 Task: Open Card Design Critique Meeting in Board Email Marketing A/B Testing and Optimization to Workspace Finance and Accounting and add a team member Softage.3@softage.net, a label Red, a checklist Sales Call, an attachment from your onedrive, a color Red and finally, add a card description 'Organize team-building event for next month' and a comment 'This task requires us to be proactive in identifying potential roadblocks and taking steps to overcome them.'. Add a start date 'Jan 03, 1900' with a due date 'Jan 10, 1900'
Action: Mouse moved to (83, 262)
Screenshot: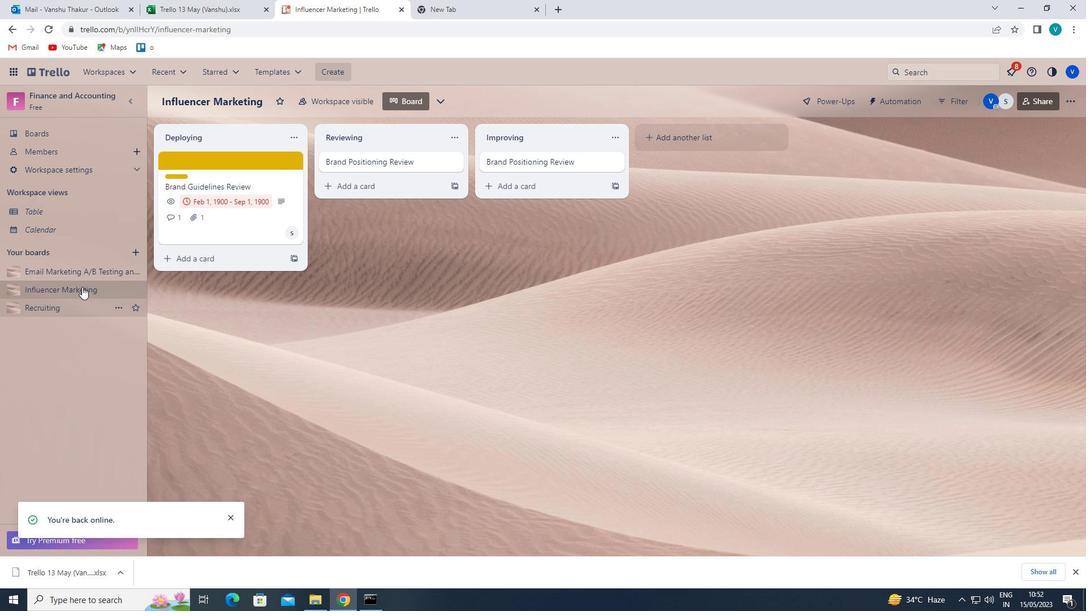 
Action: Mouse pressed left at (83, 262)
Screenshot: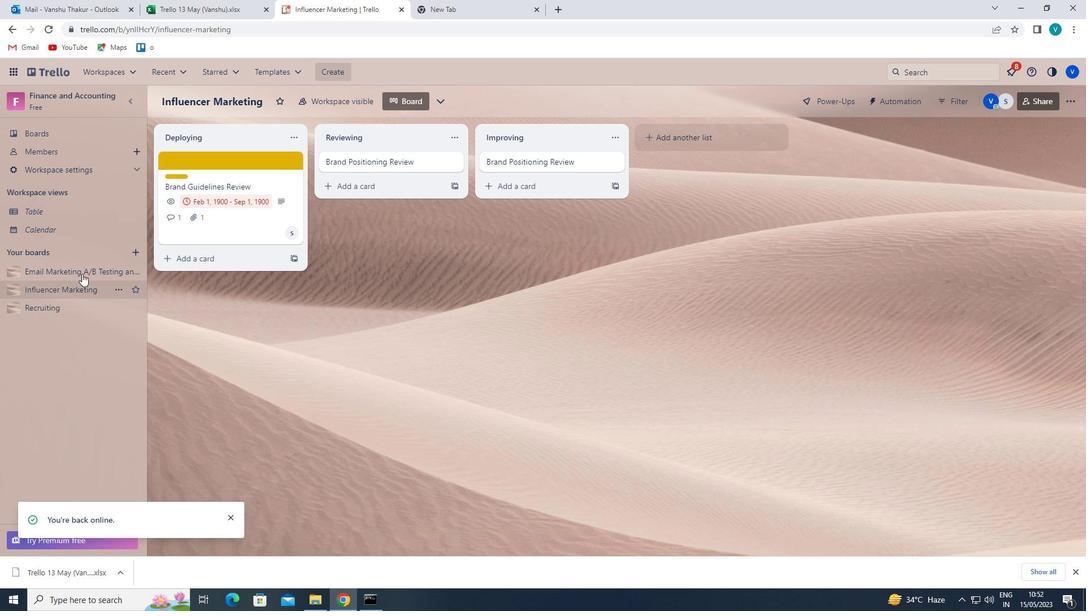 
Action: Mouse moved to (249, 165)
Screenshot: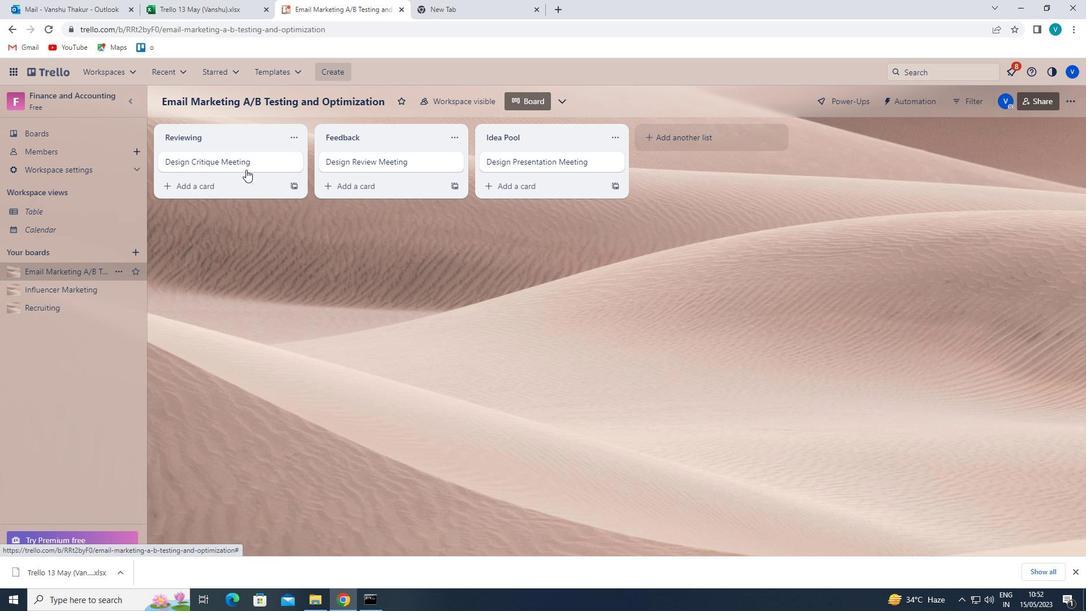 
Action: Mouse pressed left at (249, 165)
Screenshot: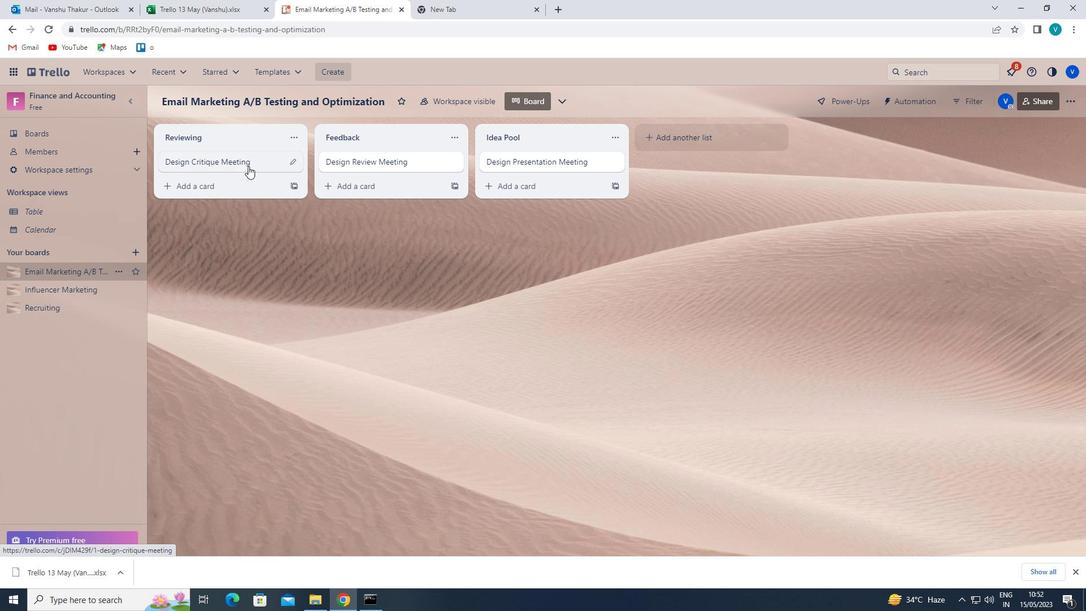 
Action: Mouse moved to (688, 152)
Screenshot: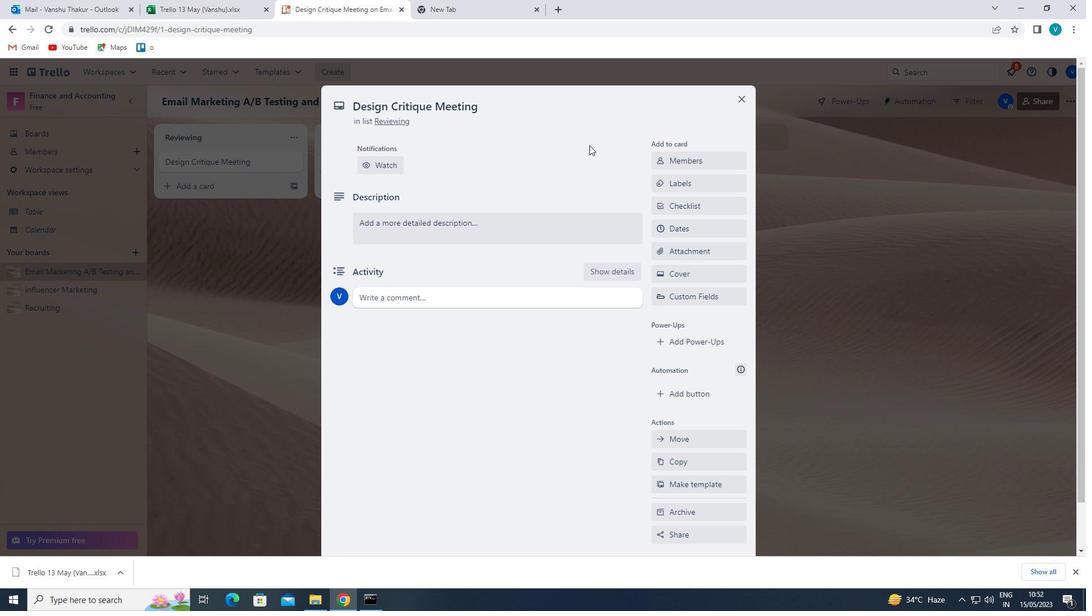 
Action: Mouse pressed left at (688, 152)
Screenshot: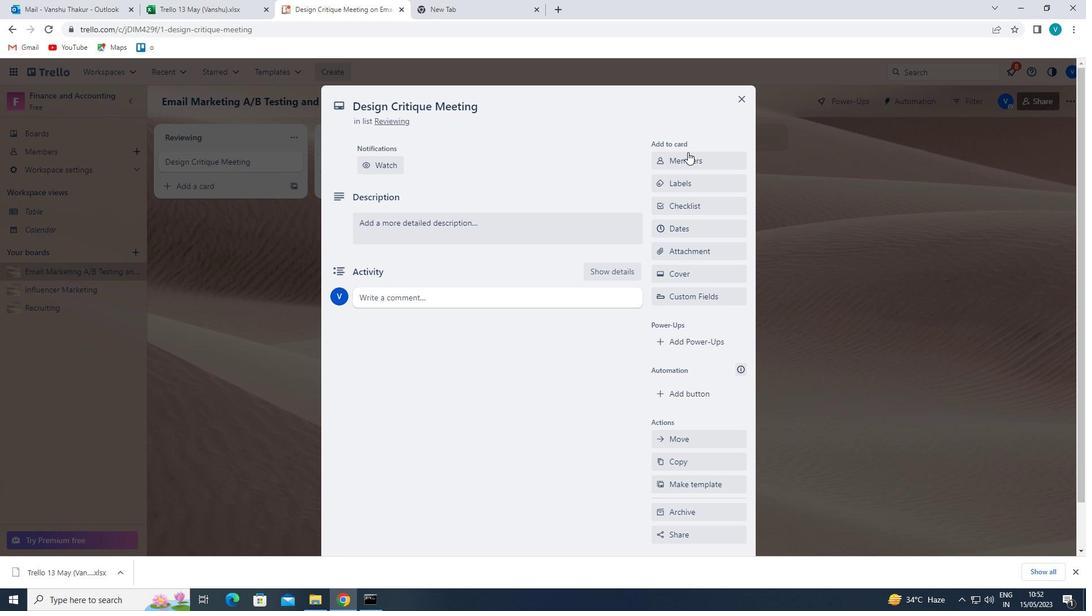 
Action: Mouse moved to (689, 214)
Screenshot: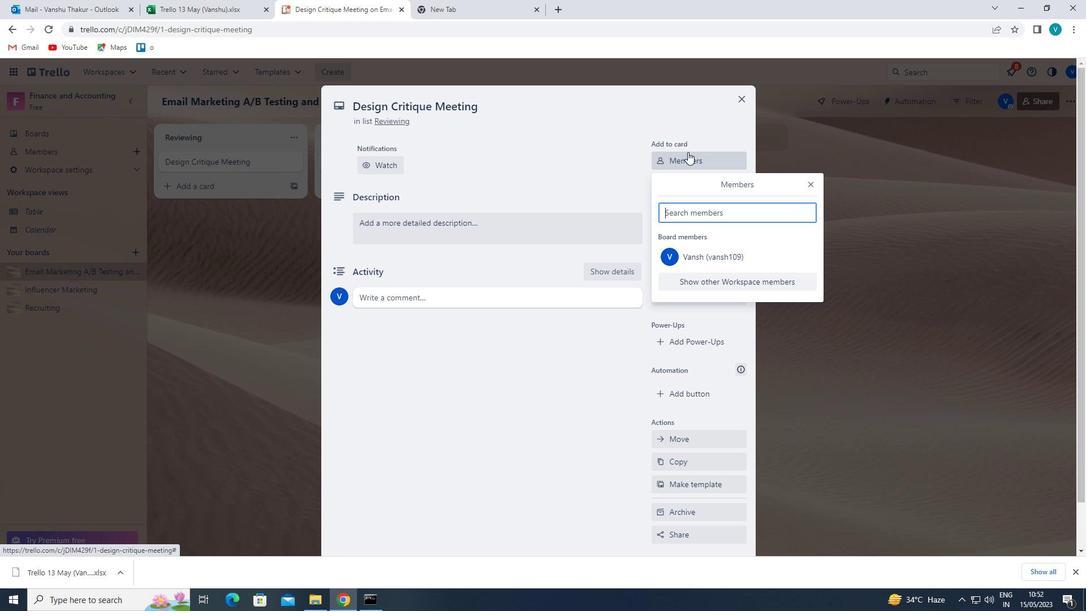 
Action: Mouse pressed left at (689, 214)
Screenshot: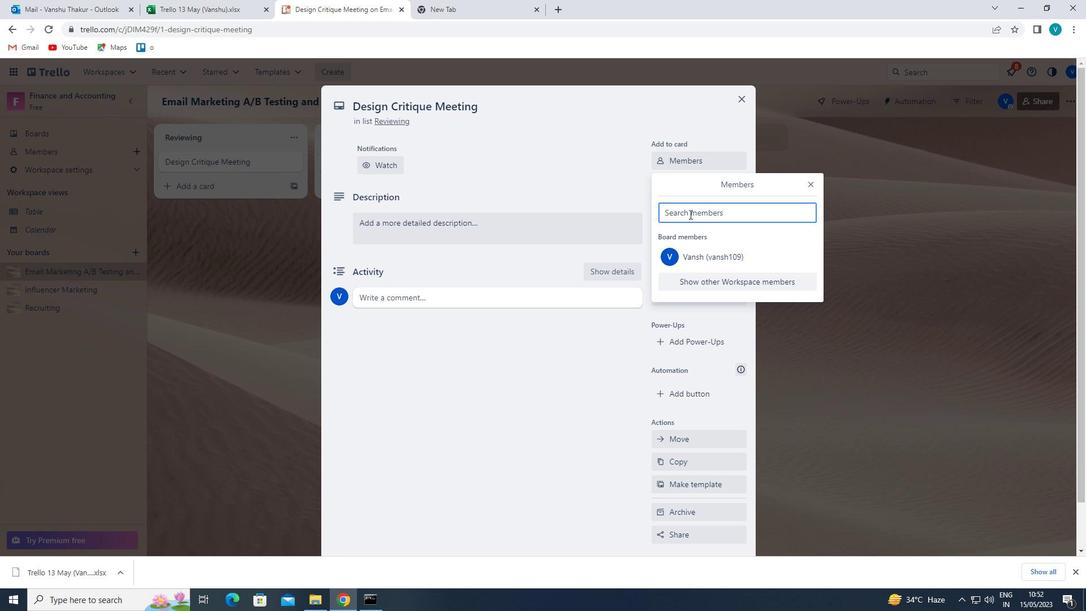 
Action: Key pressed <Key.shift>SOFT
Screenshot: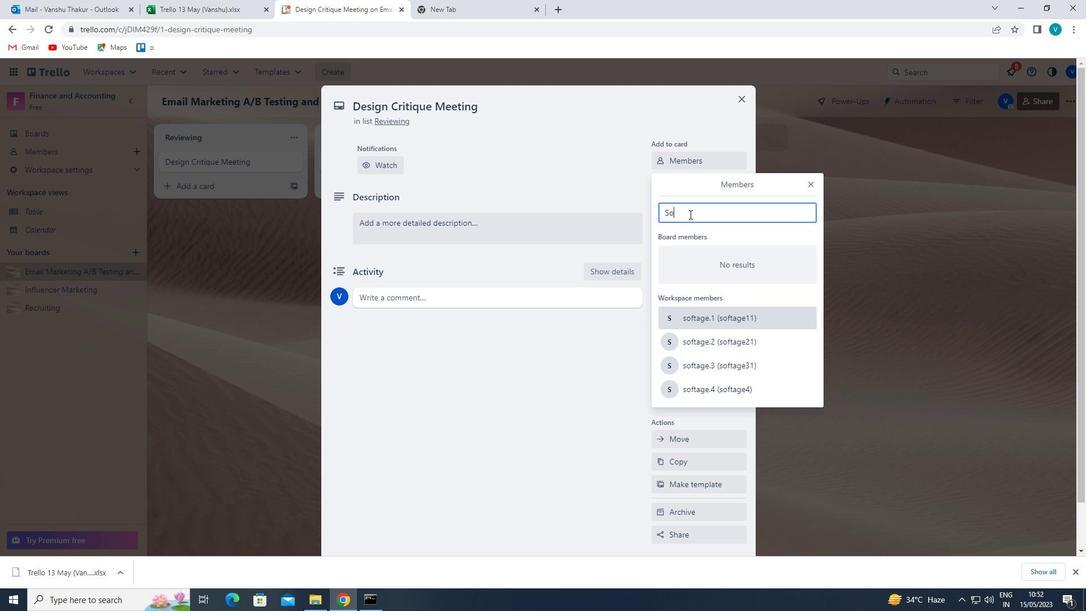 
Action: Mouse moved to (756, 366)
Screenshot: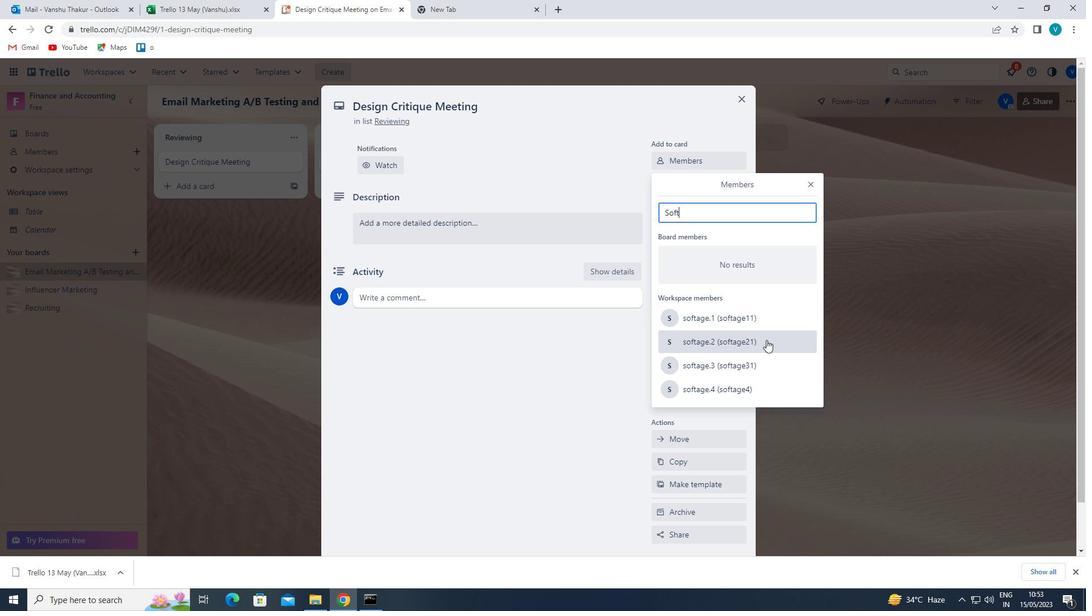 
Action: Mouse pressed left at (756, 366)
Screenshot: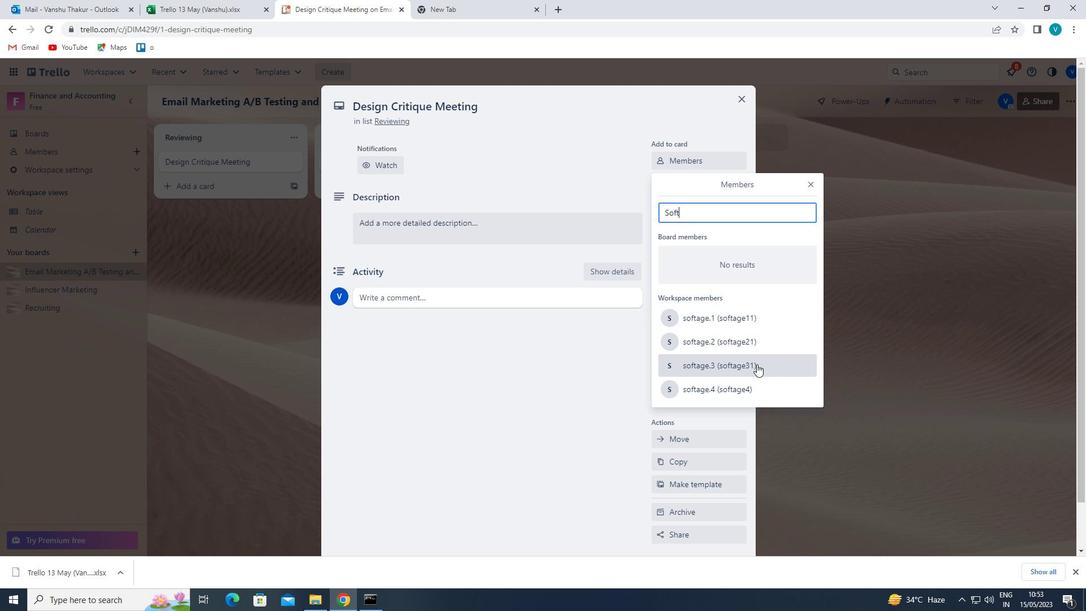 
Action: Mouse moved to (812, 184)
Screenshot: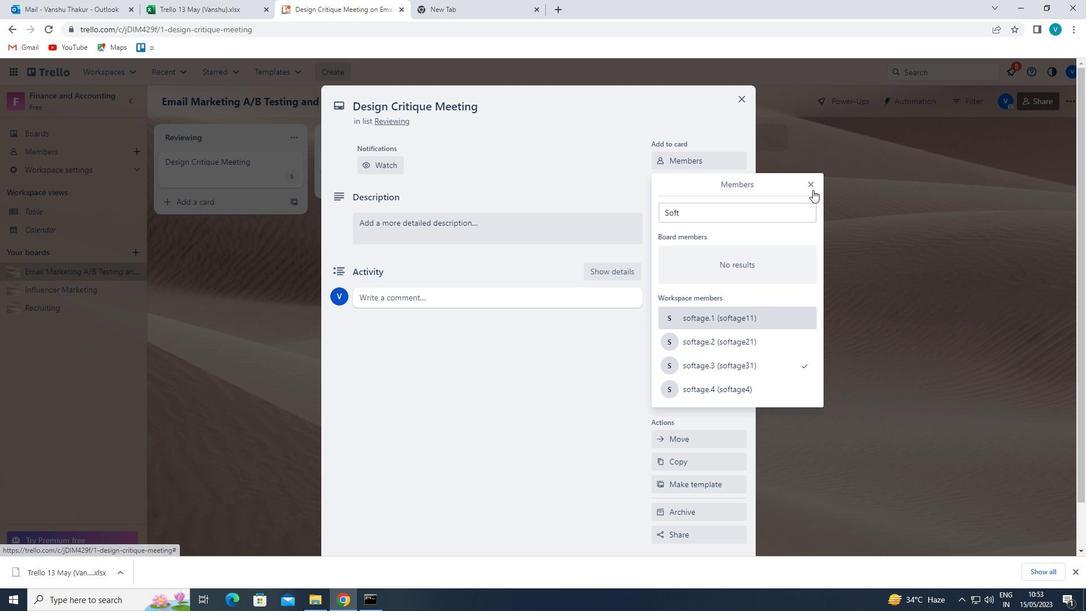 
Action: Mouse pressed left at (812, 184)
Screenshot: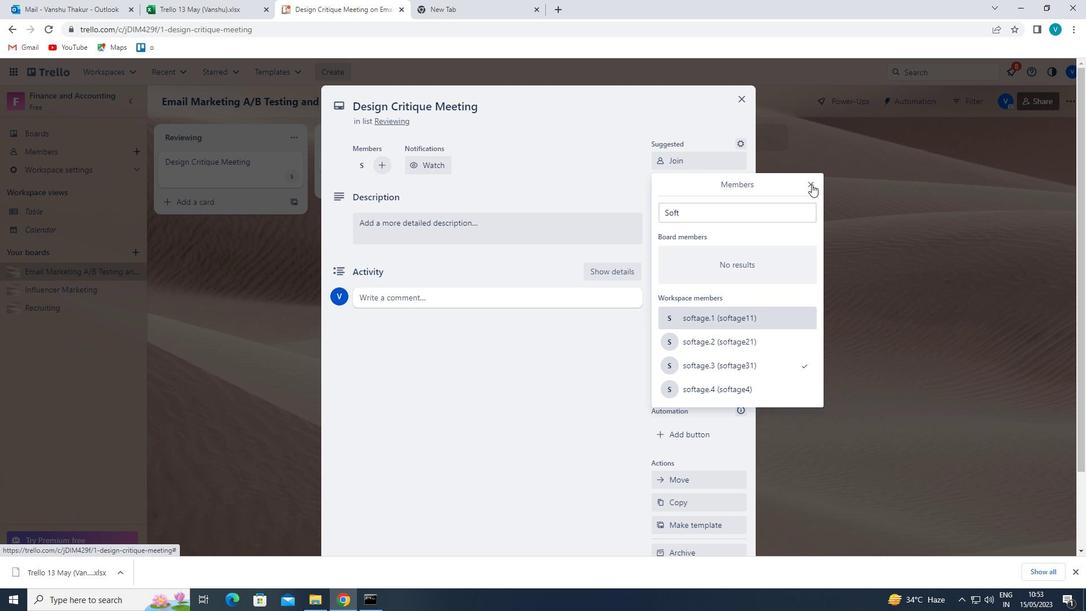 
Action: Mouse moved to (697, 226)
Screenshot: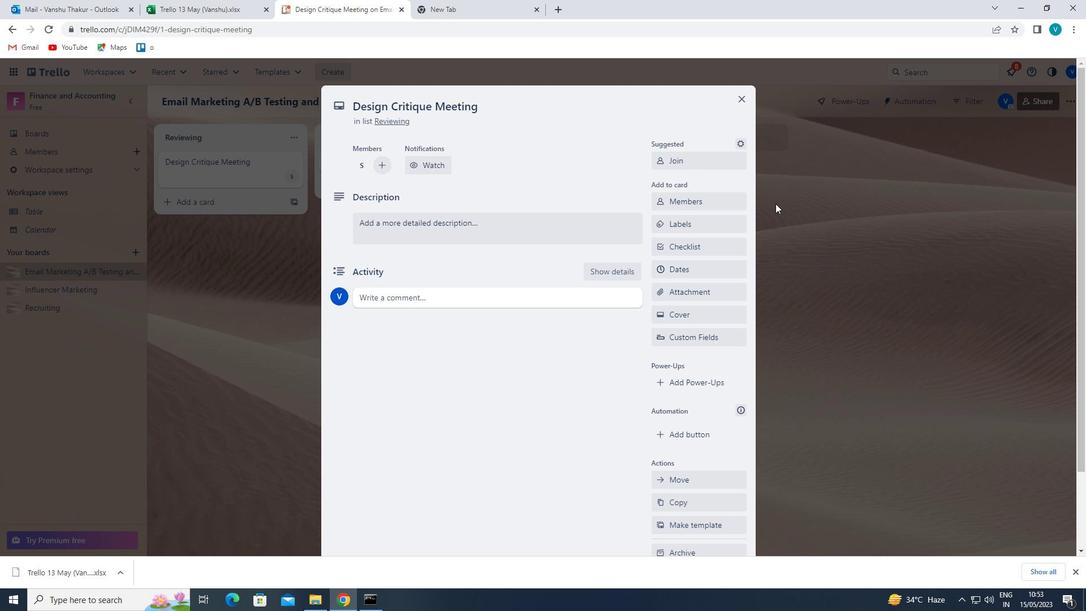 
Action: Mouse pressed left at (697, 226)
Screenshot: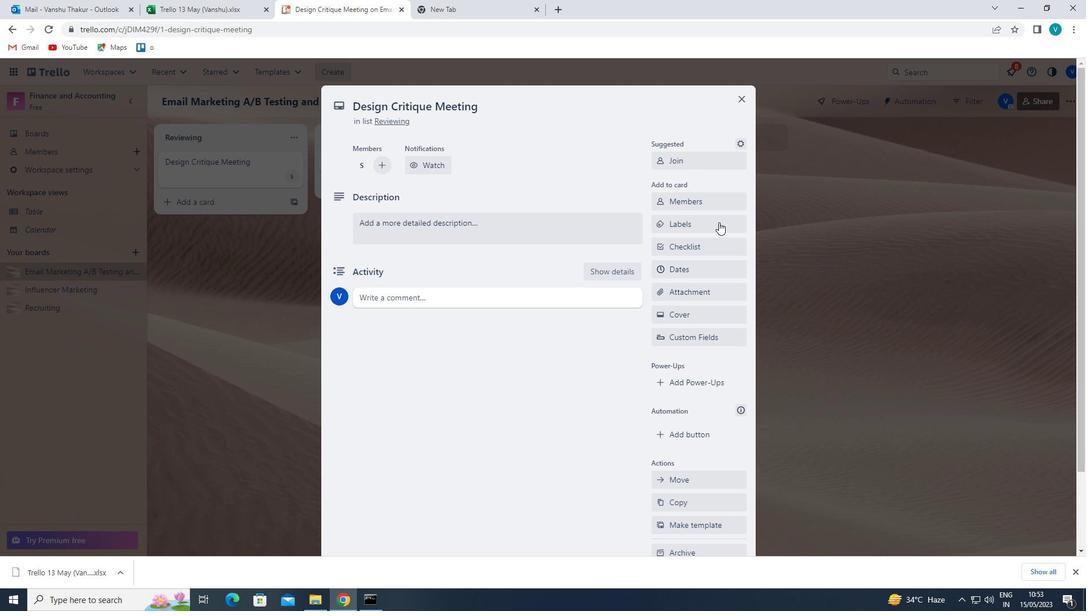 
Action: Mouse moved to (702, 370)
Screenshot: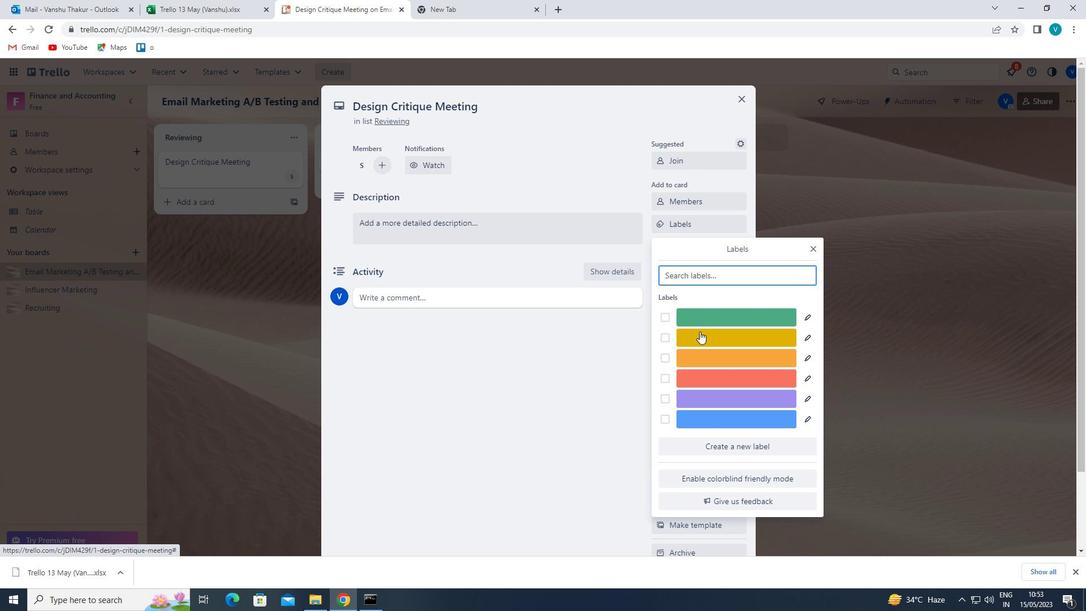 
Action: Mouse pressed left at (702, 370)
Screenshot: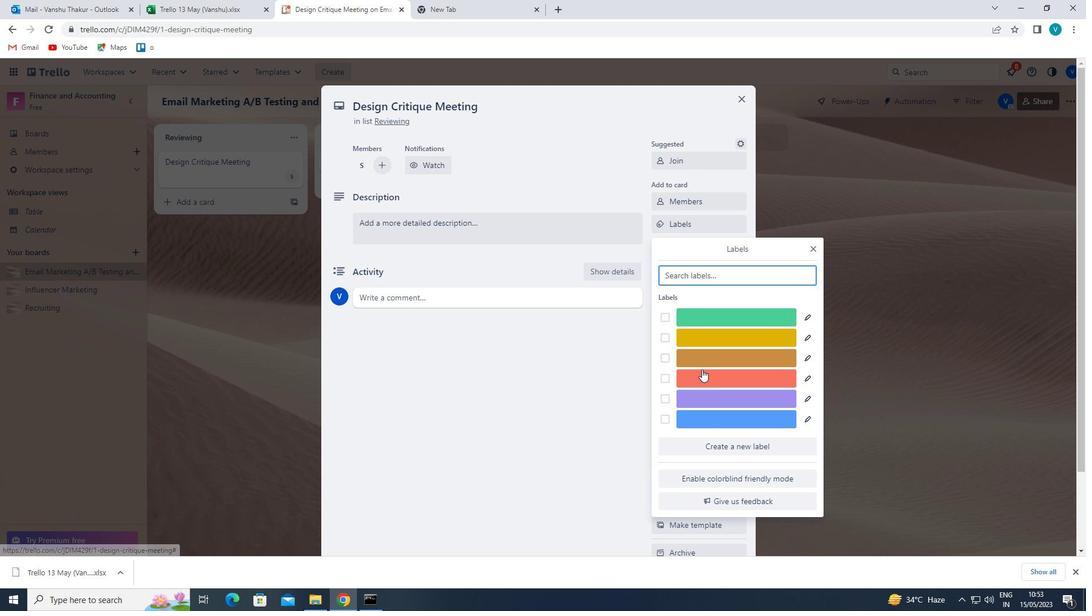 
Action: Mouse moved to (814, 249)
Screenshot: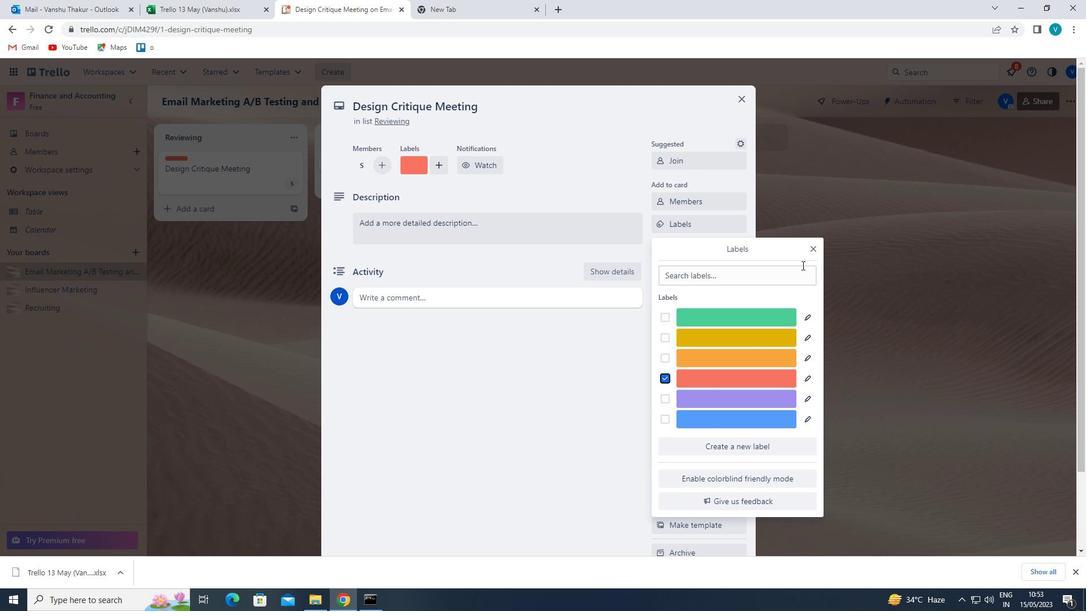 
Action: Mouse pressed left at (814, 249)
Screenshot: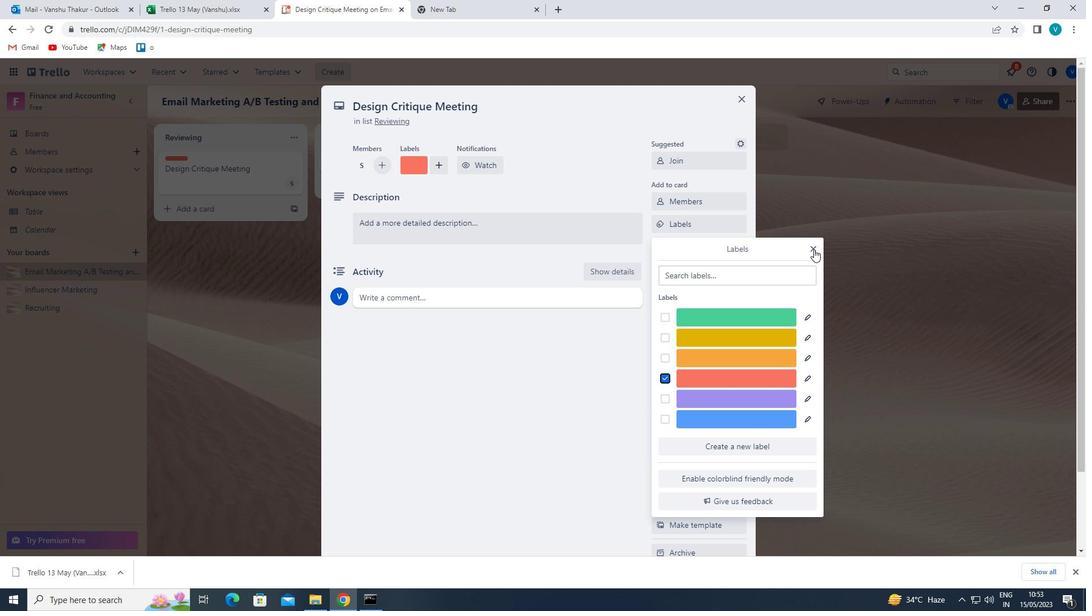 
Action: Mouse moved to (700, 254)
Screenshot: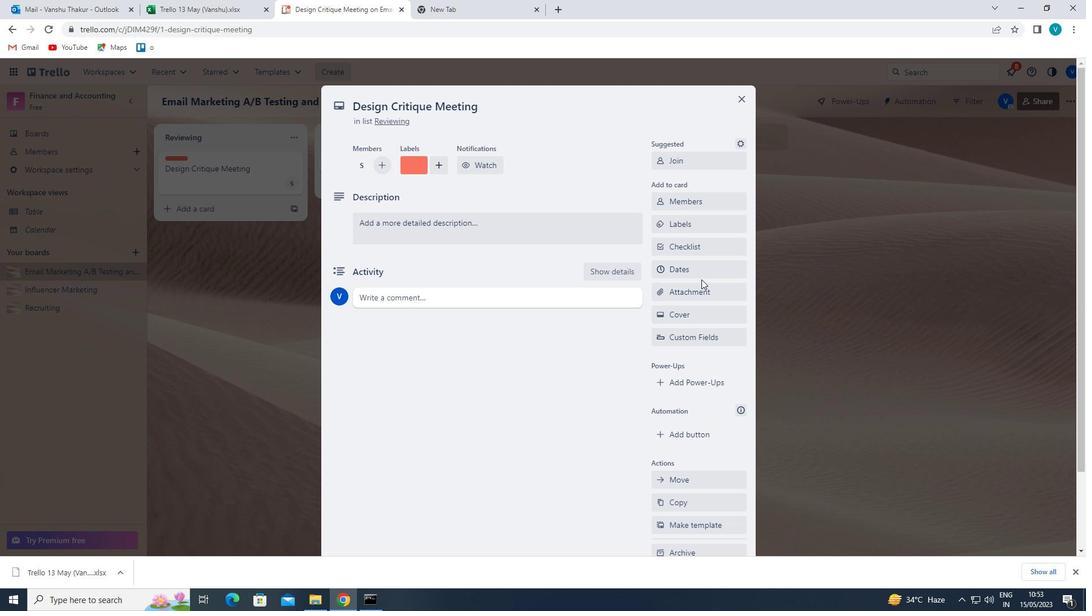 
Action: Mouse pressed left at (700, 254)
Screenshot: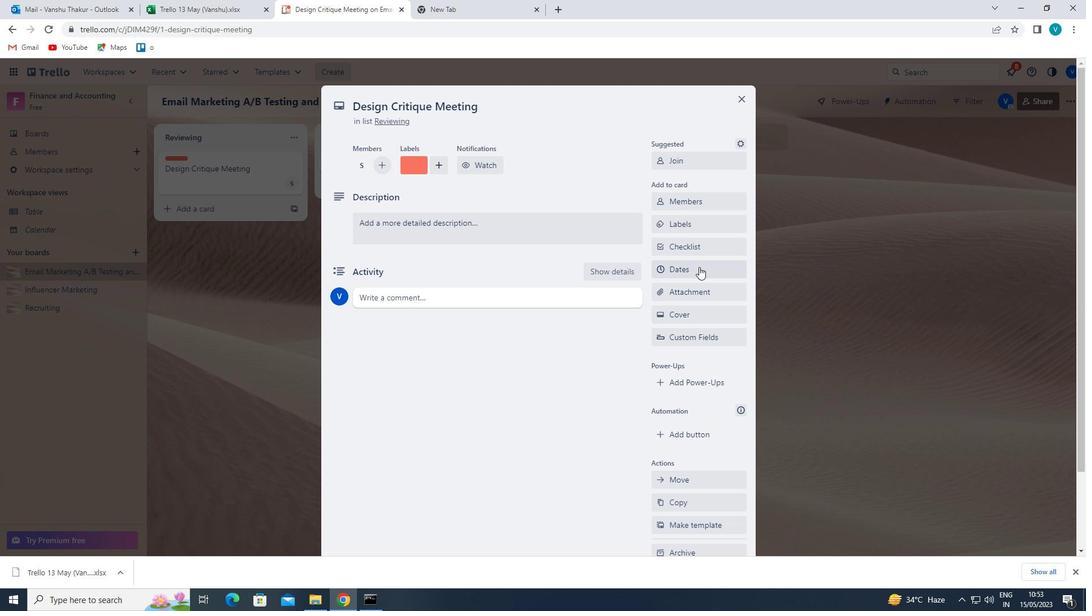 
Action: Key pressed <Key.shift>SALES<Key.space><Key.shift>CALL
Screenshot: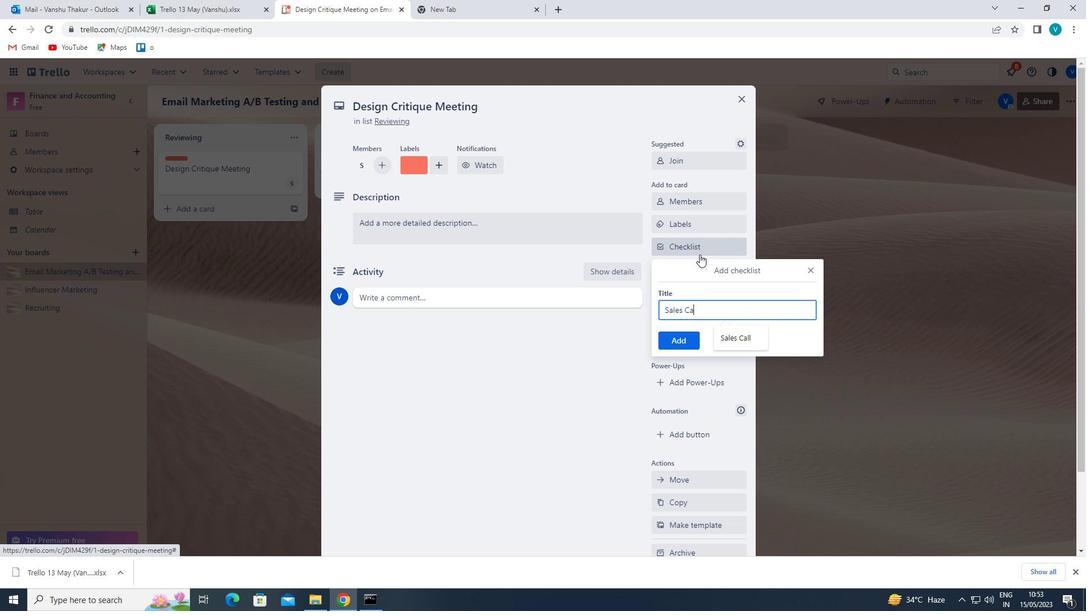 
Action: Mouse moved to (669, 343)
Screenshot: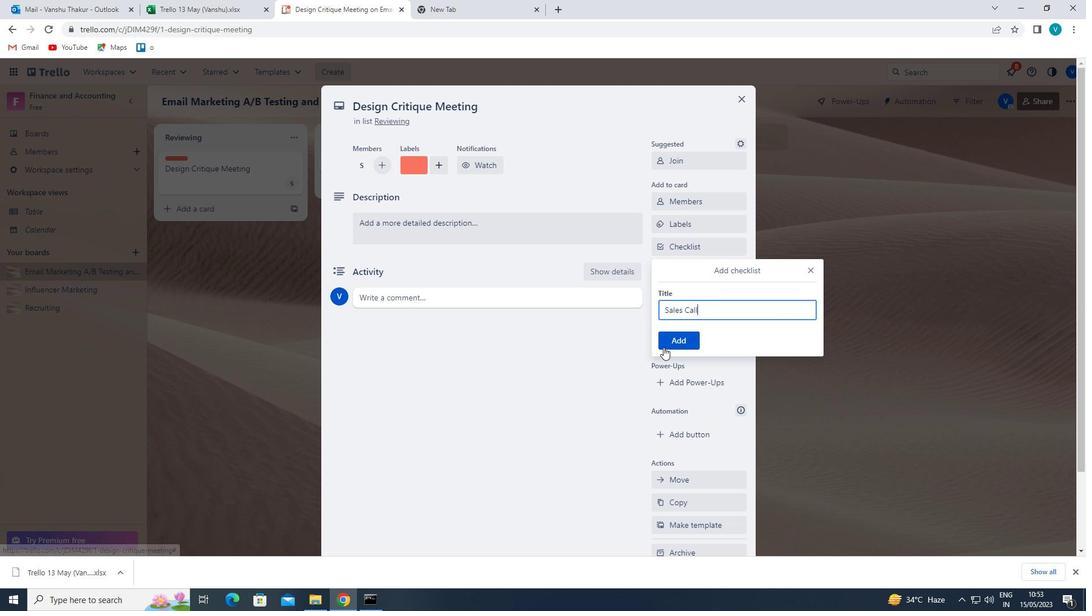 
Action: Mouse pressed left at (669, 343)
Screenshot: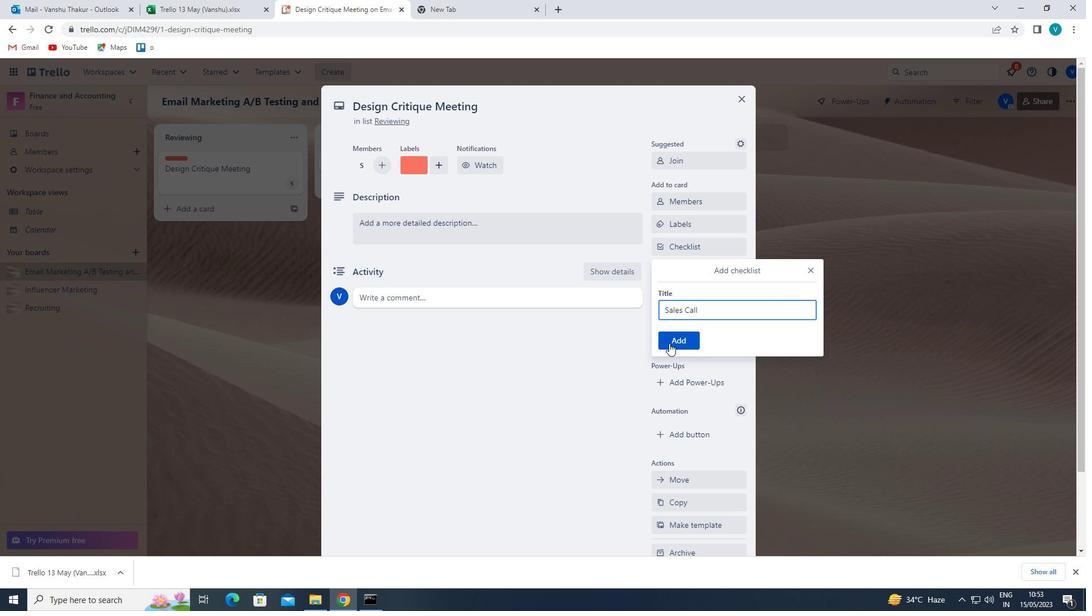 
Action: Mouse moved to (692, 289)
Screenshot: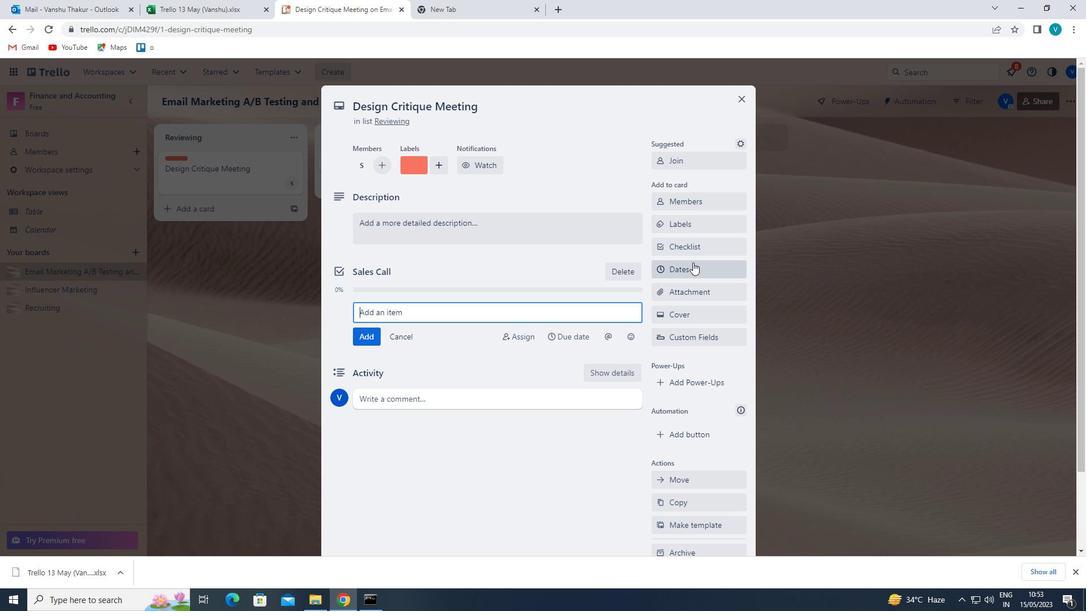
Action: Mouse pressed left at (692, 289)
Screenshot: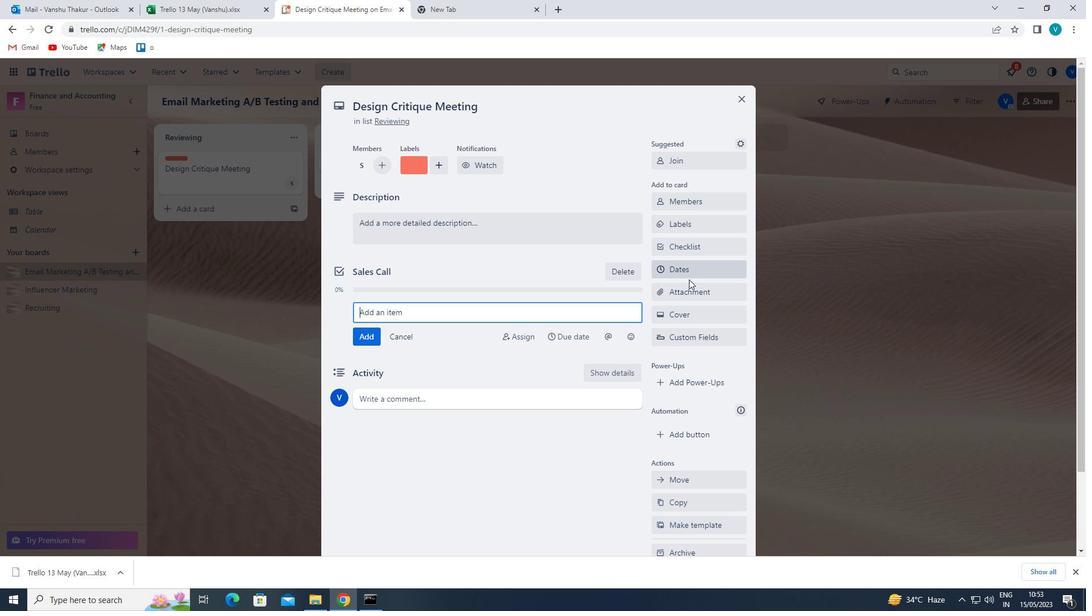 
Action: Mouse moved to (687, 433)
Screenshot: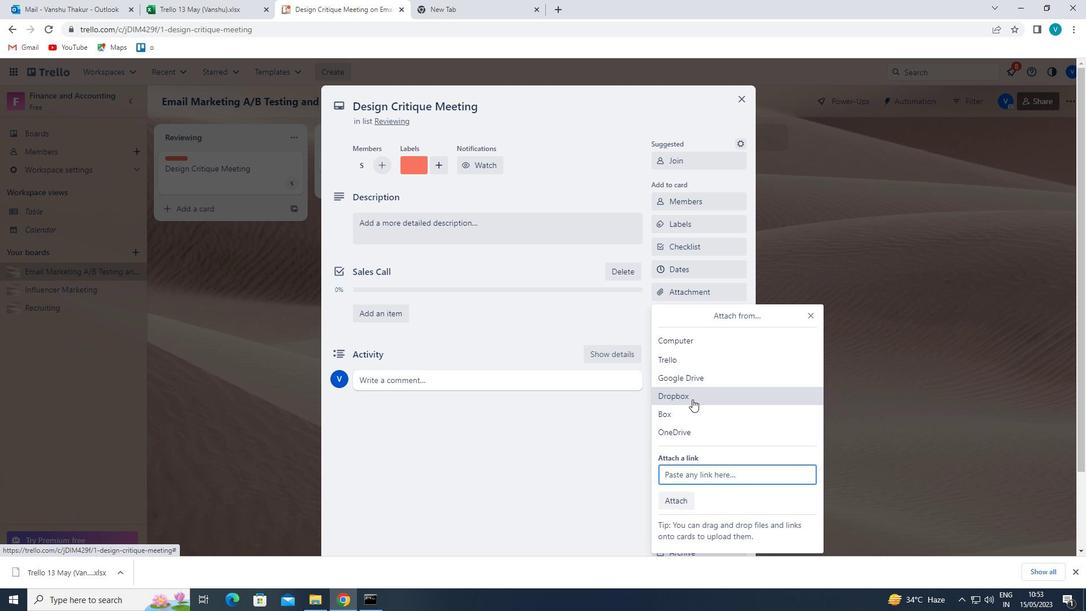 
Action: Mouse pressed left at (687, 433)
Screenshot: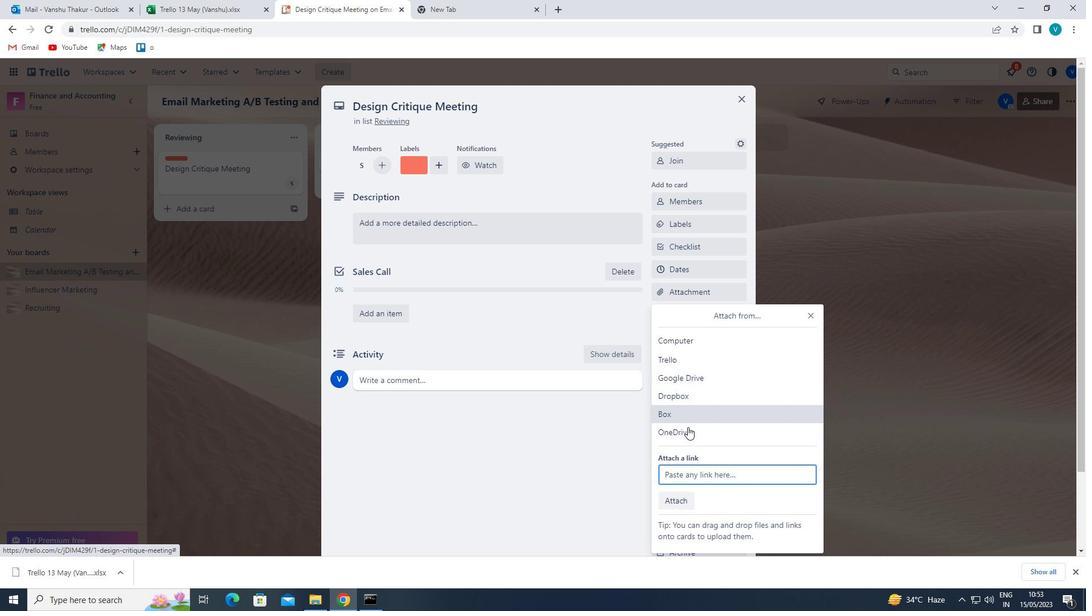 
Action: Mouse moved to (405, 219)
Screenshot: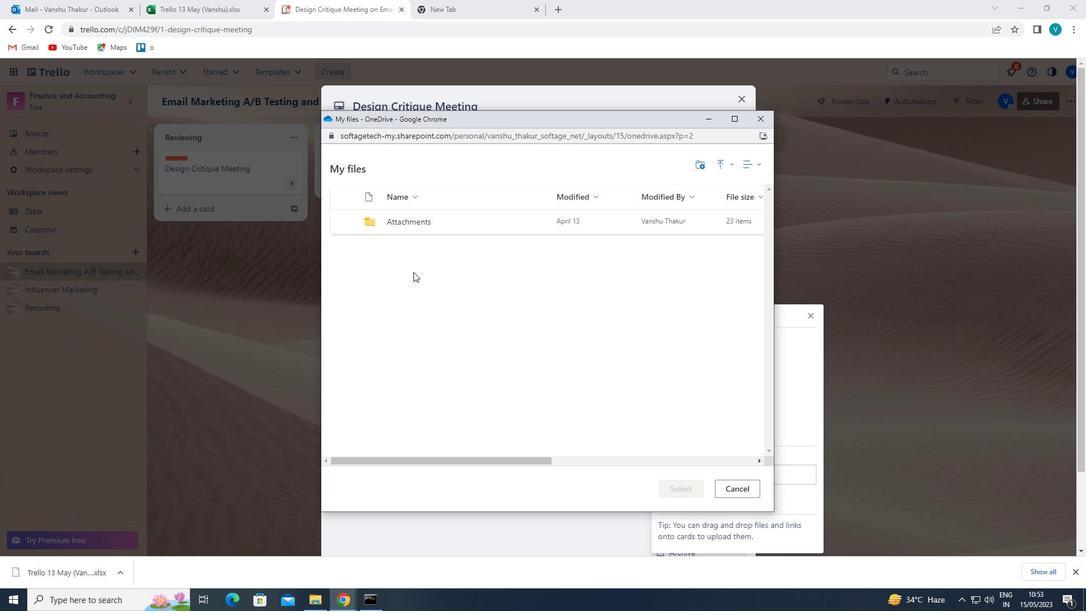 
Action: Mouse pressed left at (405, 219)
Screenshot: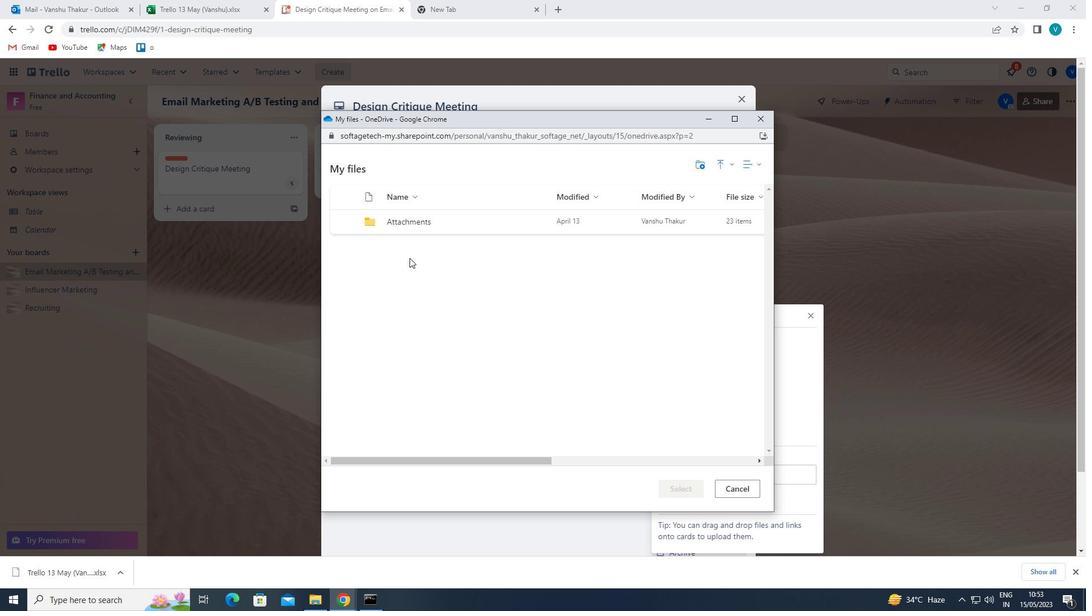 
Action: Mouse moved to (391, 255)
Screenshot: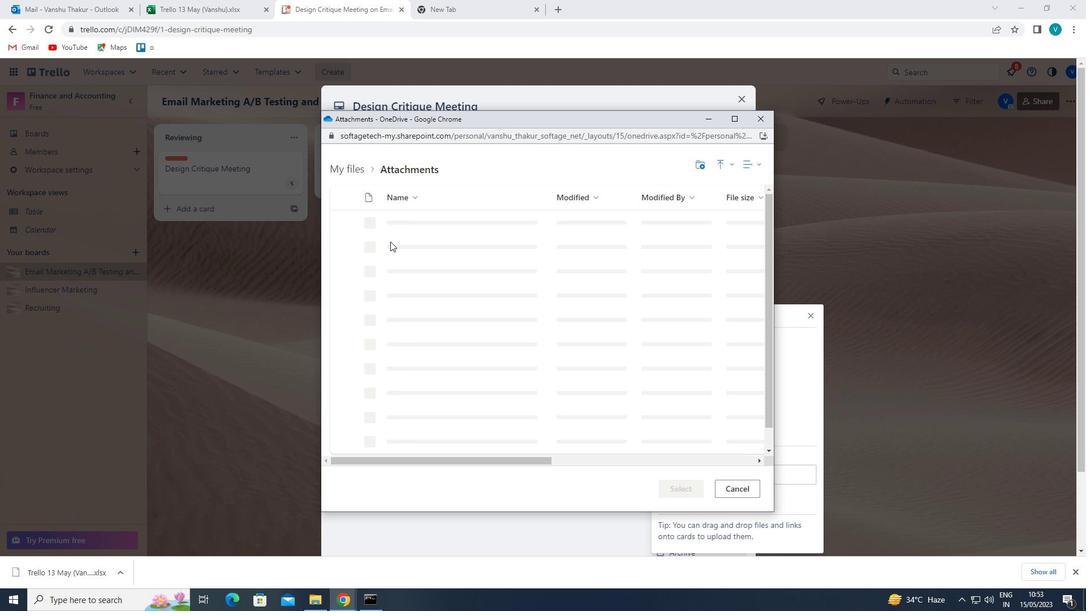 
Action: Mouse pressed left at (391, 255)
Screenshot: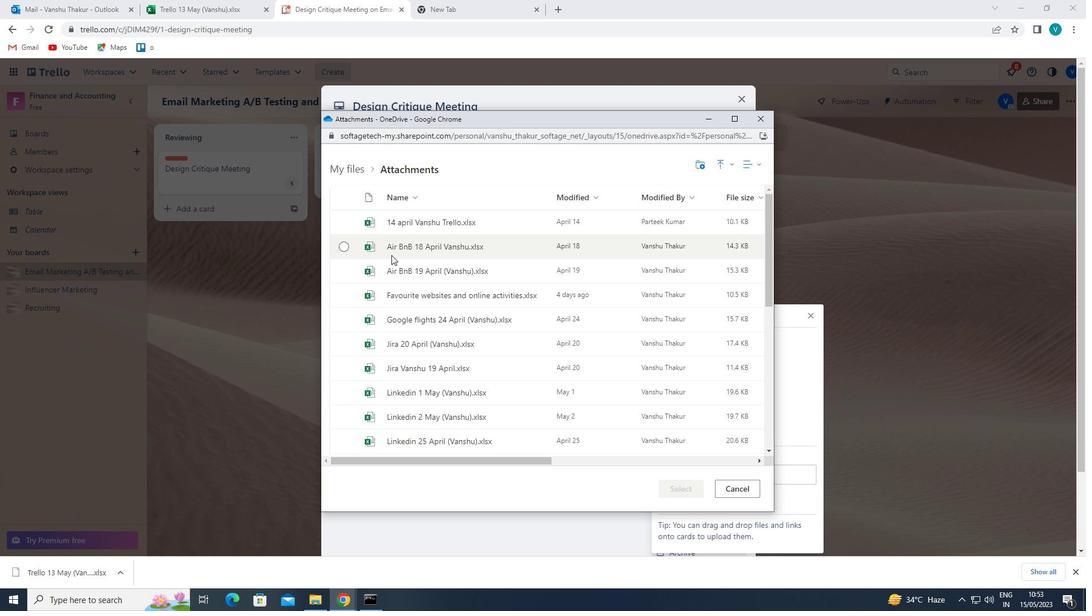 
Action: Mouse moved to (687, 490)
Screenshot: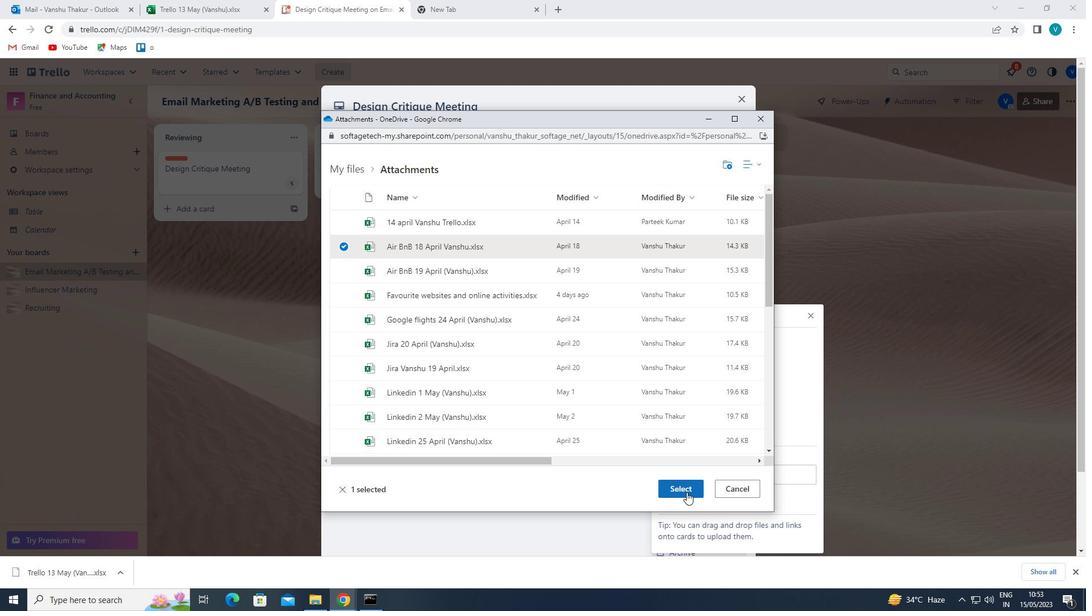 
Action: Mouse pressed left at (687, 490)
Screenshot: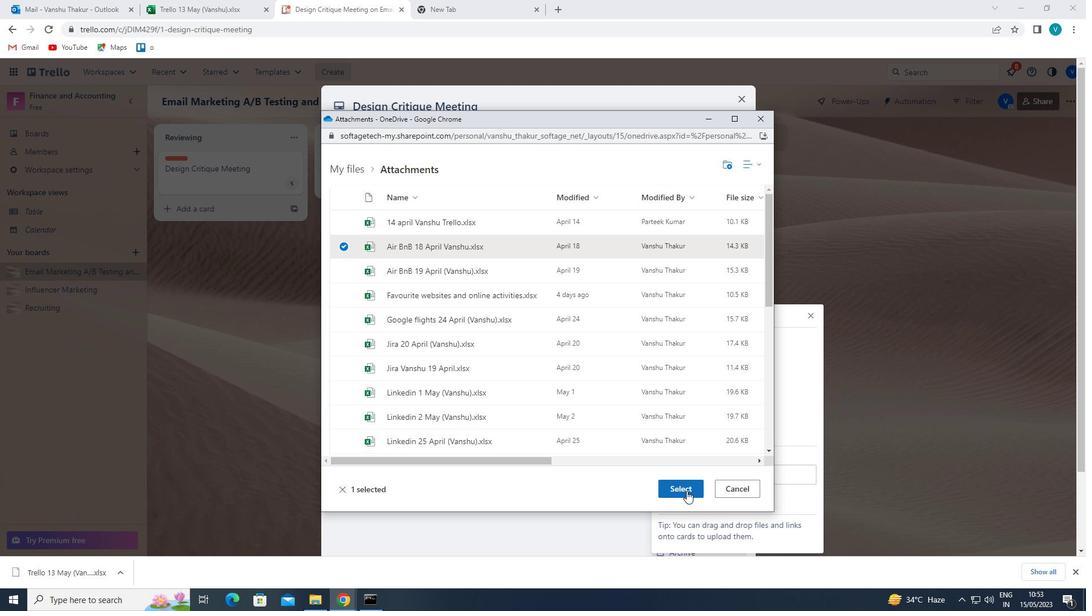 
Action: Mouse moved to (682, 315)
Screenshot: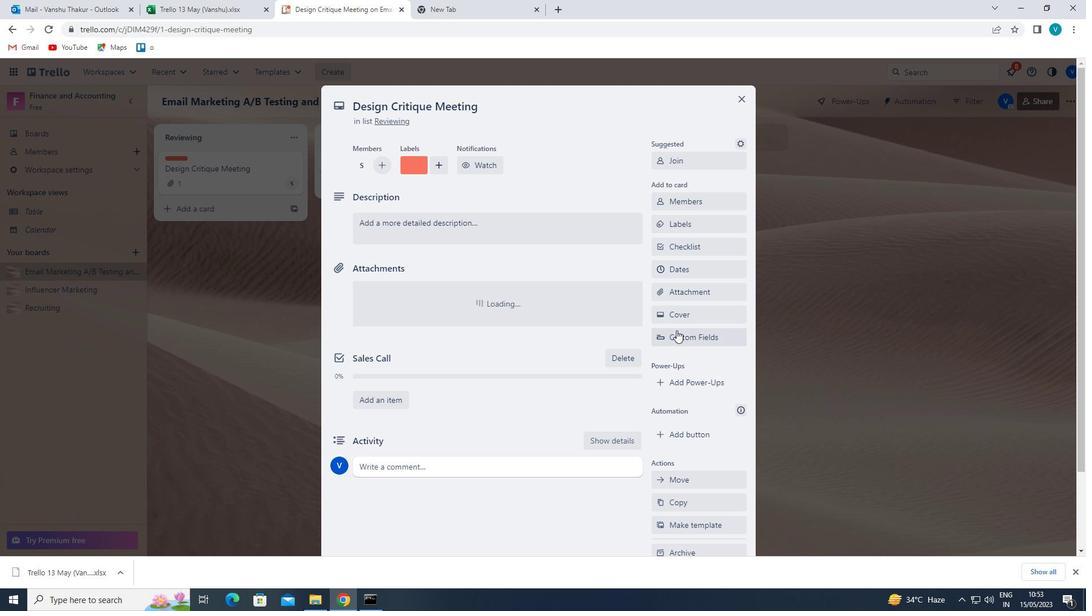 
Action: Mouse pressed left at (682, 315)
Screenshot: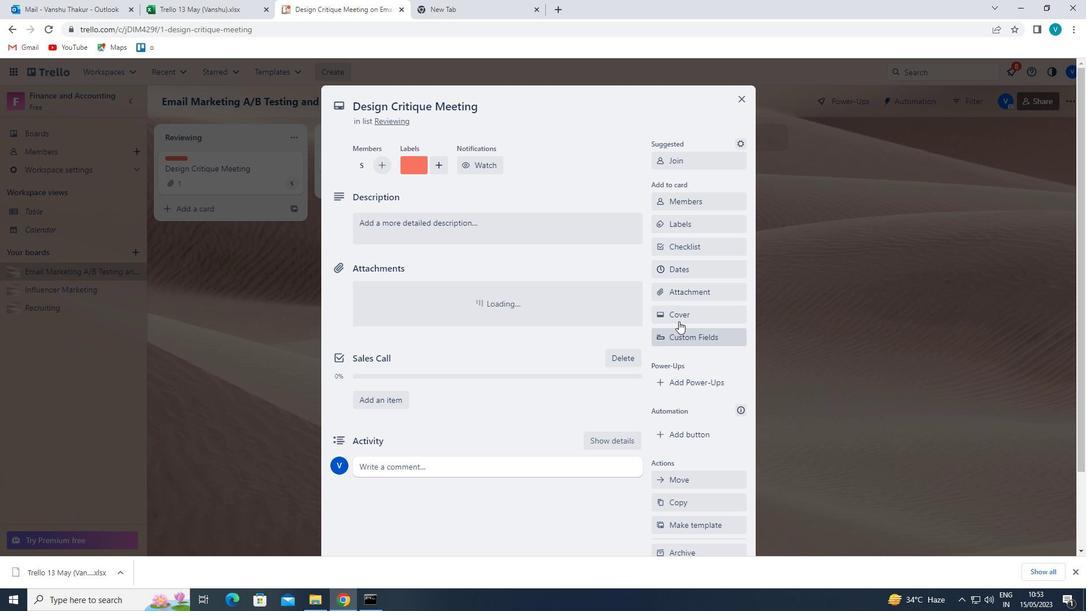 
Action: Mouse moved to (773, 331)
Screenshot: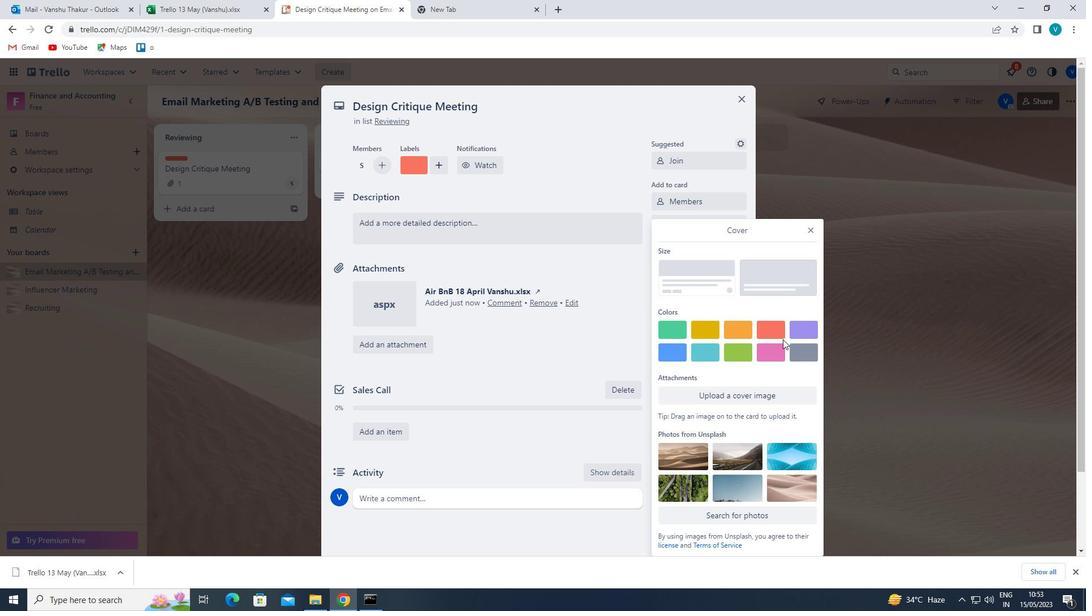 
Action: Mouse pressed left at (773, 331)
Screenshot: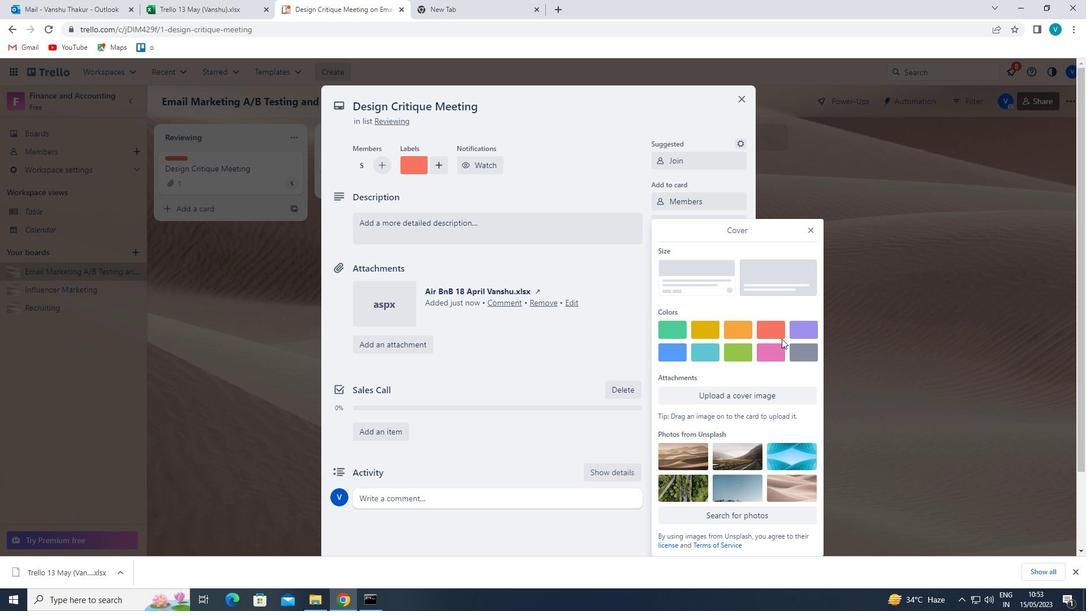 
Action: Mouse moved to (810, 210)
Screenshot: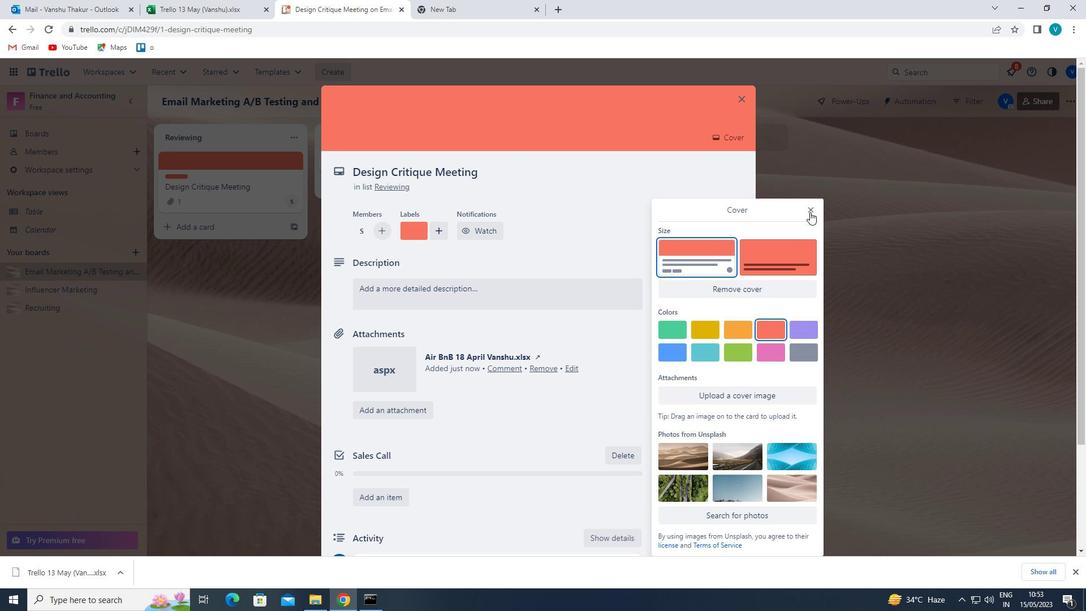 
Action: Mouse pressed left at (810, 210)
Screenshot: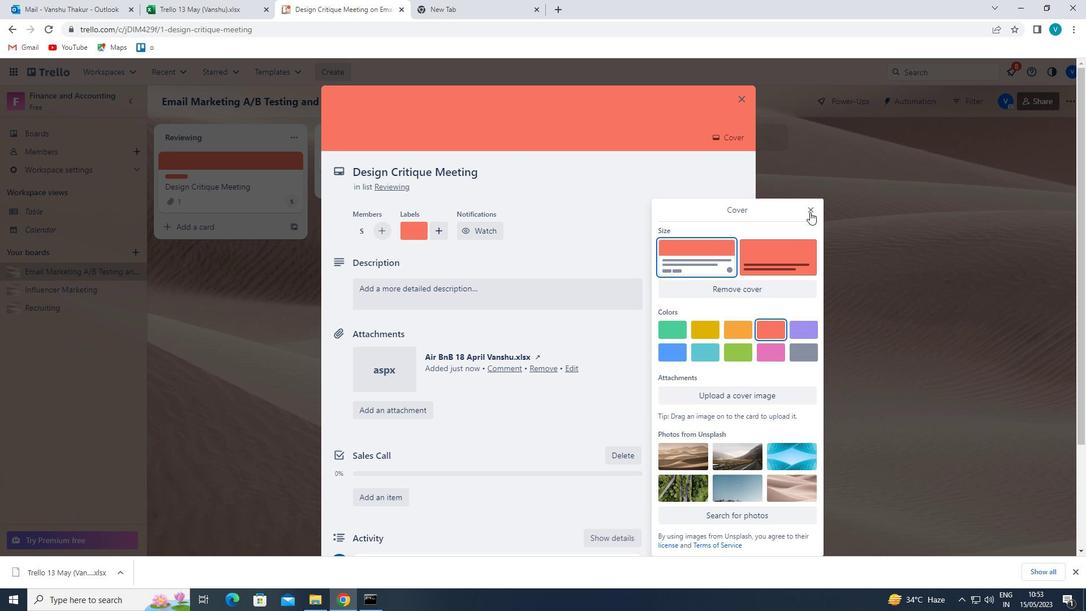 
Action: Mouse moved to (553, 299)
Screenshot: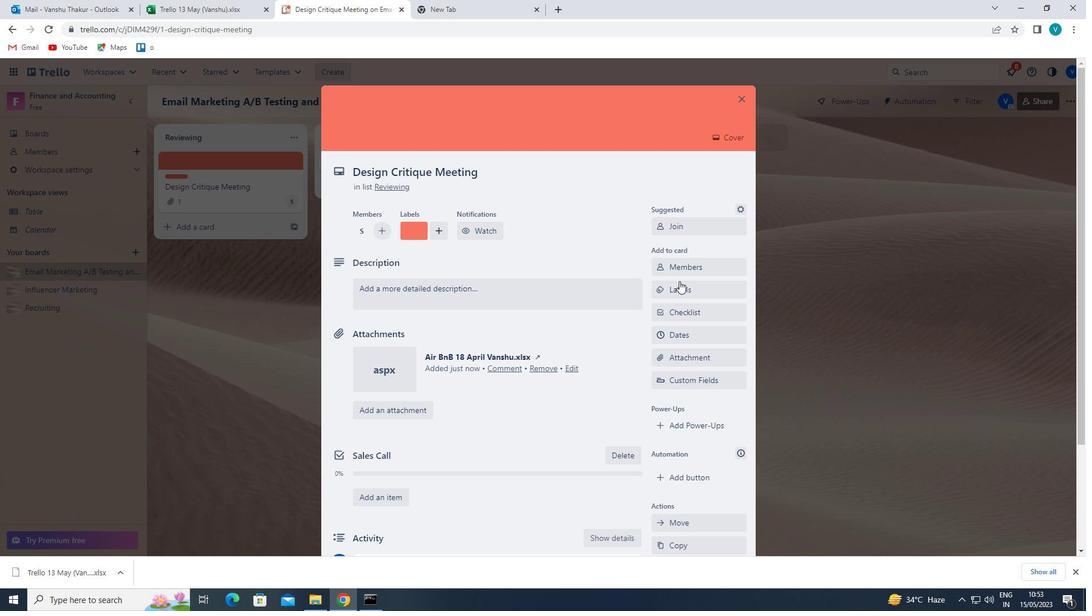 
Action: Mouse pressed left at (553, 299)
Screenshot: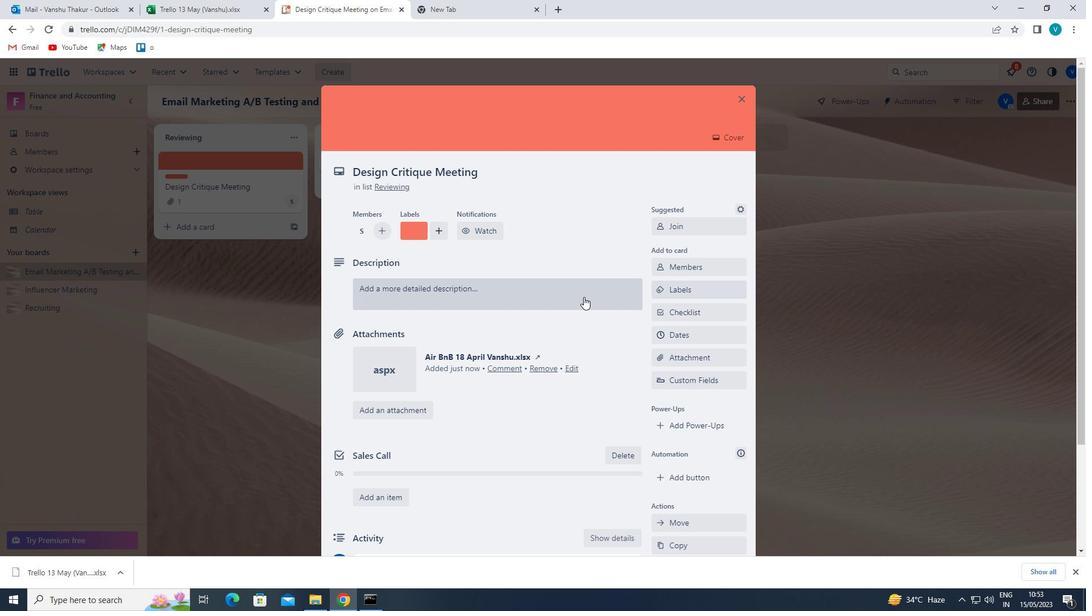 
Action: Key pressed '<Key.shift>ORGANIZE<Key.space>TEAM-BUILDING<Key.space>EVENT<Key.space>FOR<Key.space>NEXT<Key.space>MONTH'
Screenshot: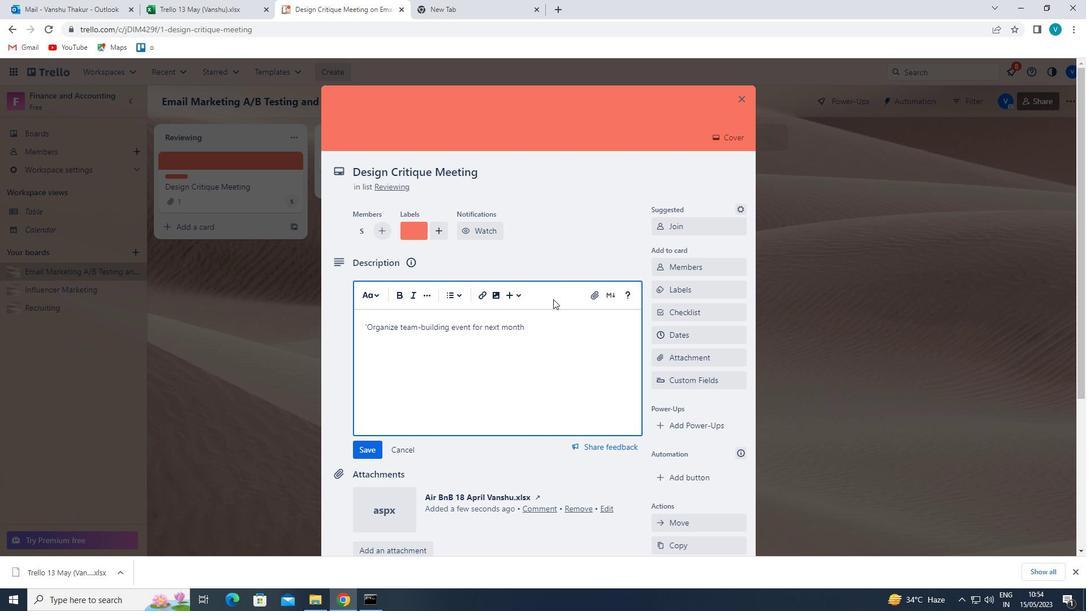 
Action: Mouse moved to (374, 455)
Screenshot: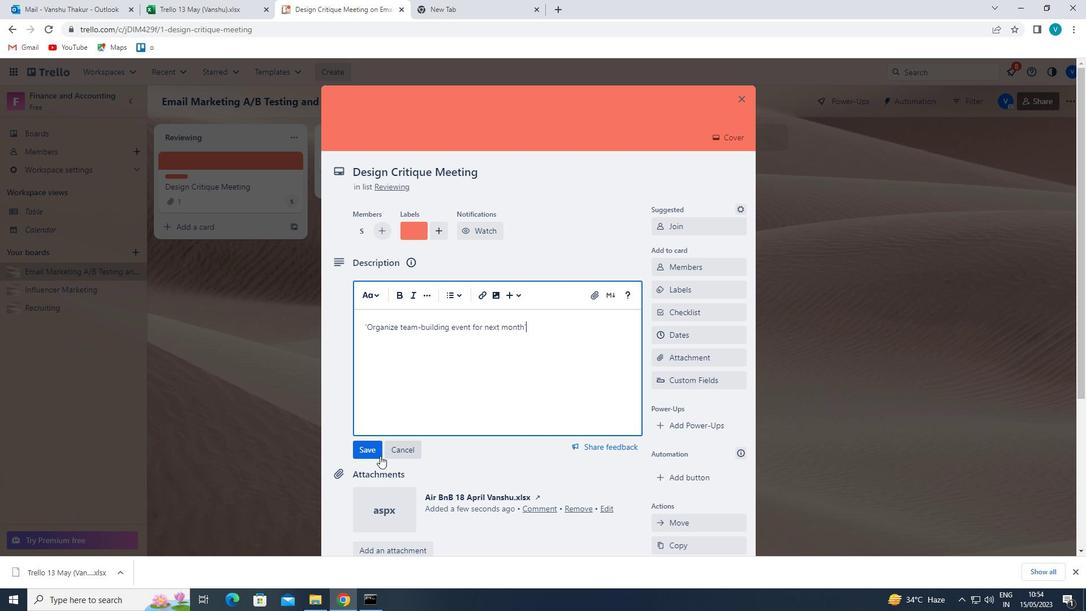 
Action: Mouse pressed left at (374, 455)
Screenshot: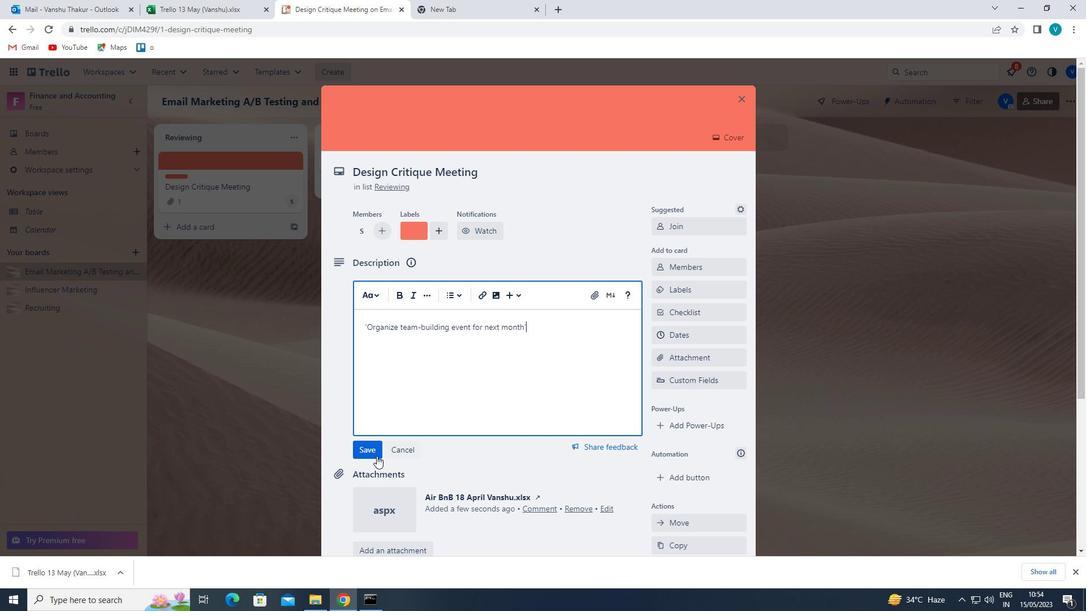 
Action: Mouse moved to (380, 450)
Screenshot: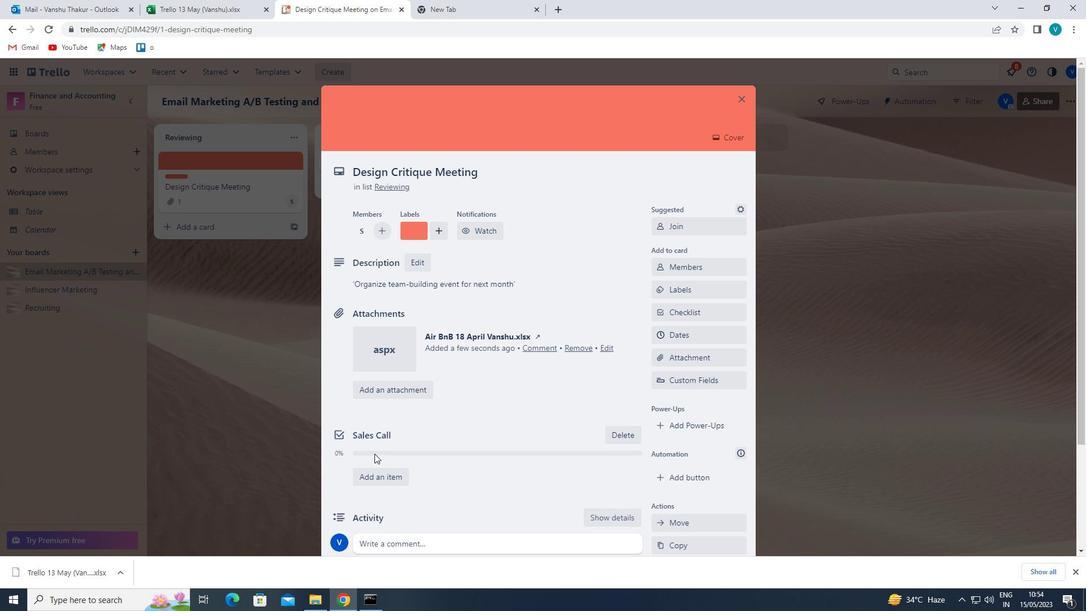 
Action: Mouse scrolled (380, 449) with delta (0, 0)
Screenshot: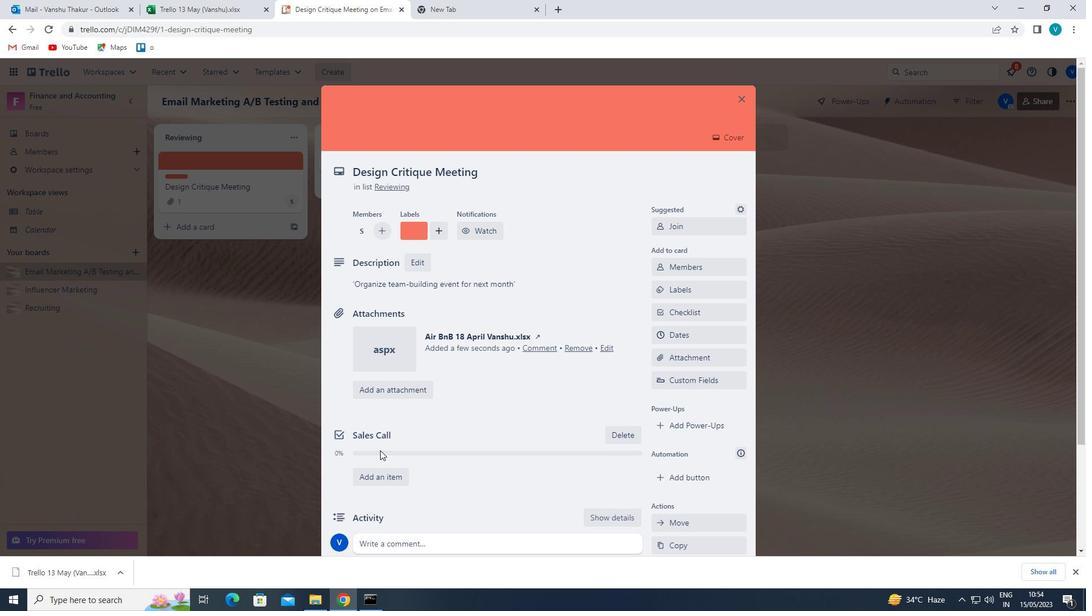
Action: Mouse scrolled (380, 449) with delta (0, 0)
Screenshot: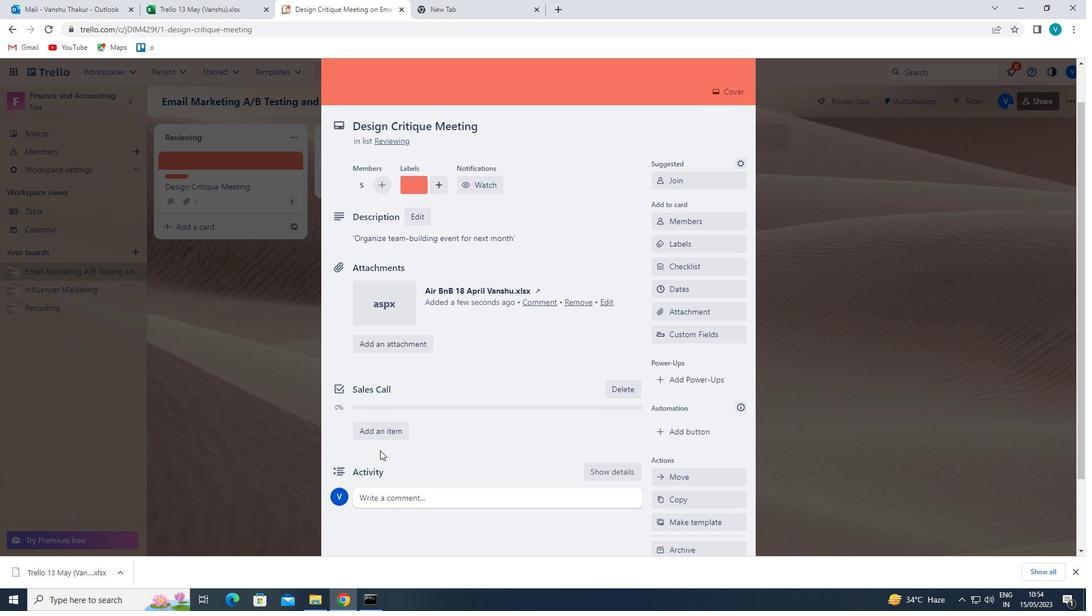 
Action: Mouse moved to (393, 431)
Screenshot: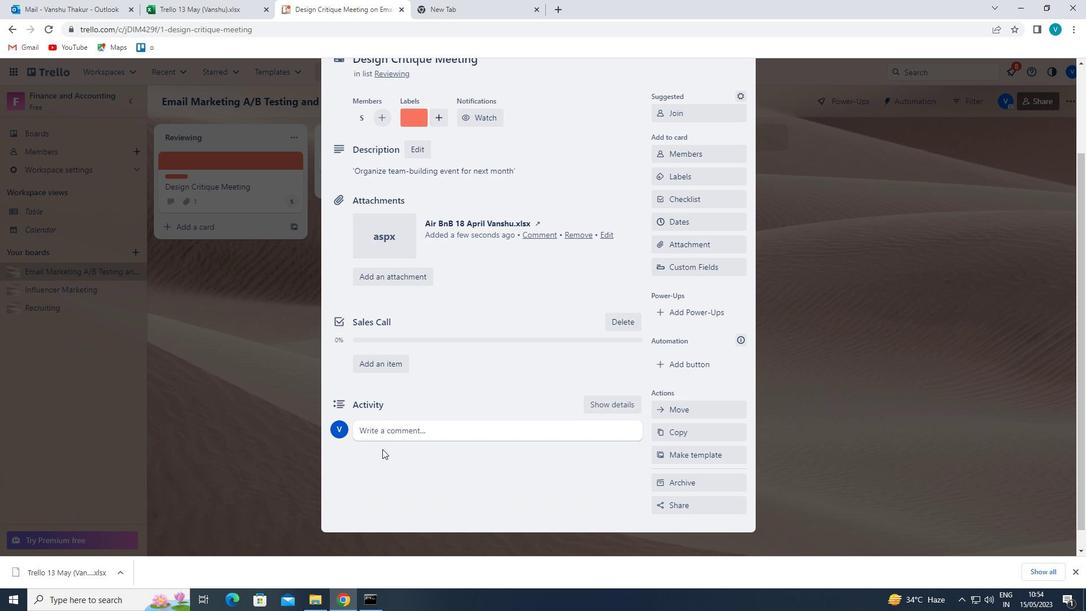 
Action: Mouse pressed left at (393, 431)
Screenshot: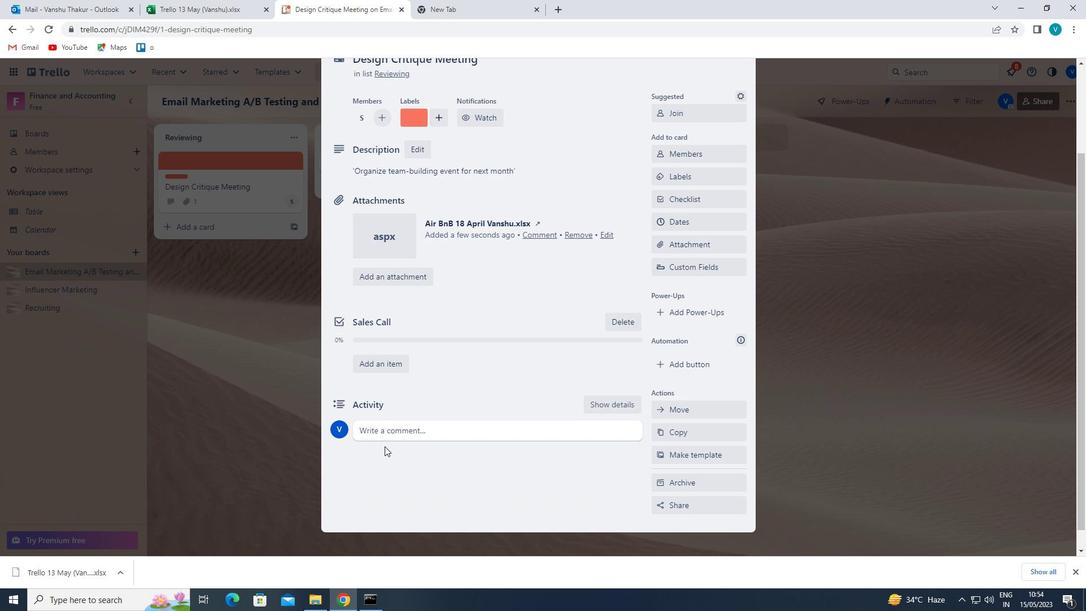 
Action: Mouse moved to (401, 448)
Screenshot: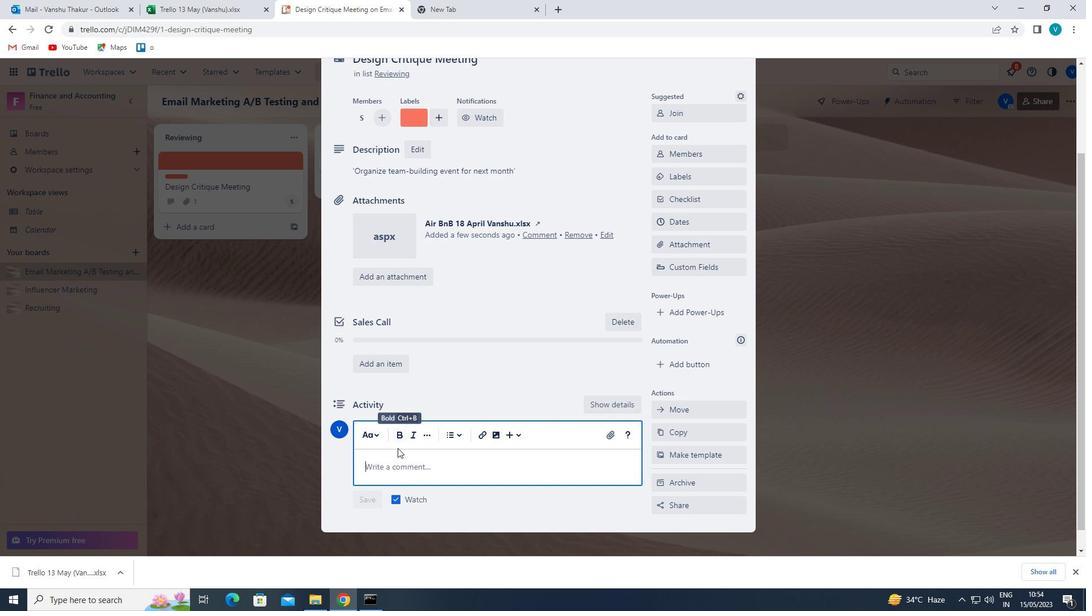 
Action: Key pressed '<Key.shift>THIS<Key.space>TASK<Key.space>REQUIRES<Key.space>US<Key.space>TO<Key.space>BE<Key.space>PROACTIC<Key.backspace>VE<Key.space>IN<Key.space>IDENTIFYING<Key.space>POTENTIAL<Key.space>ROADBLOACK<Key.backspace><Key.backspace><Key.backspace>CKS<Key.space>AND<Key.space>TAKING<Key.space>STEPS<Key.space>TO<Key.space>OVERCOME<Key.space>THEM.'
Screenshot: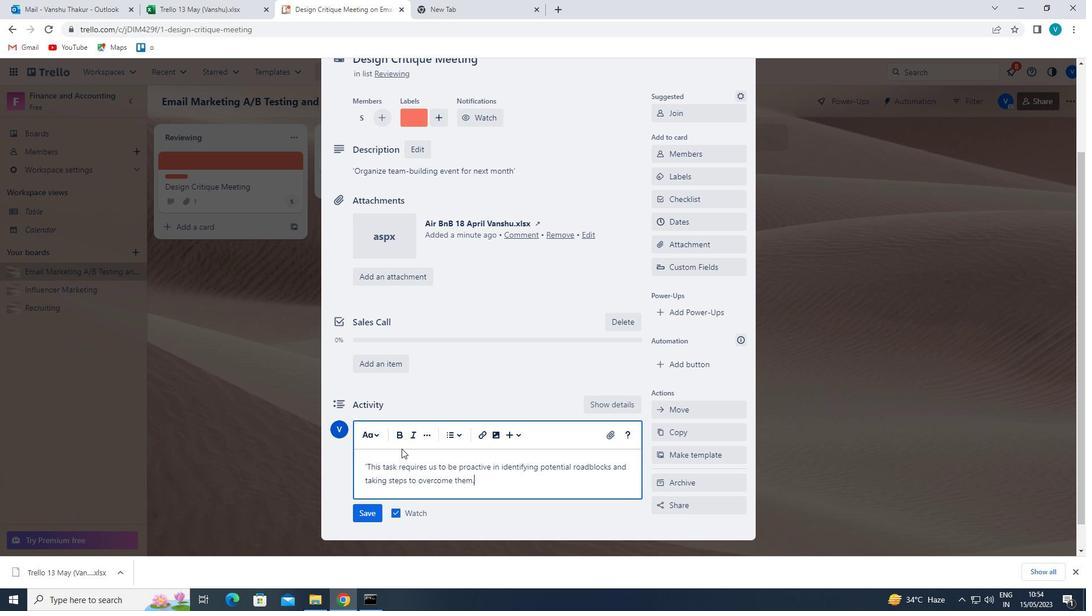 
Action: Mouse moved to (368, 523)
Screenshot: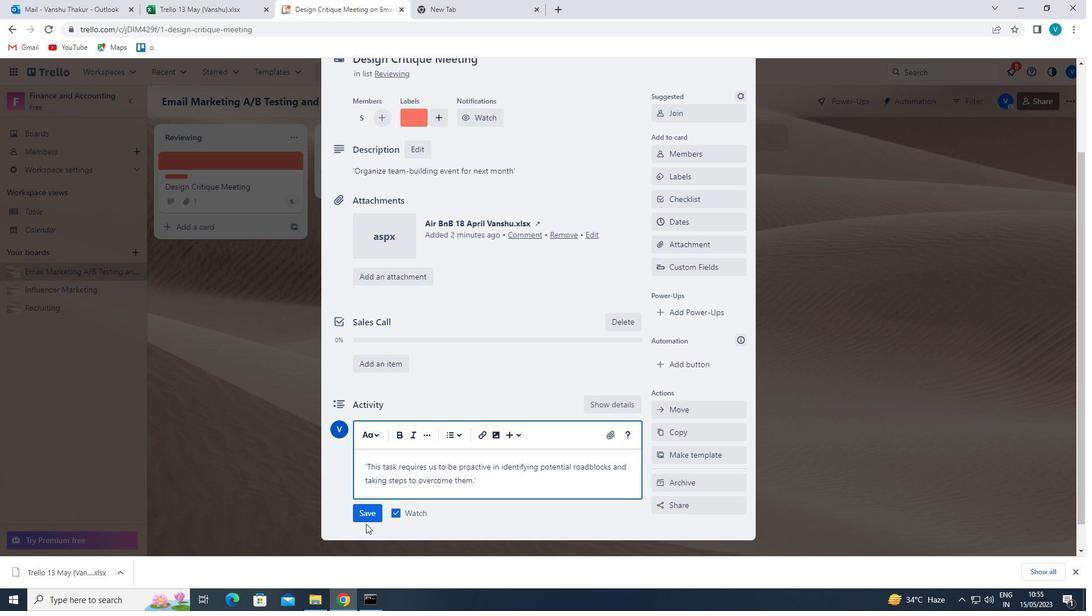 
Action: Mouse pressed left at (368, 523)
Screenshot: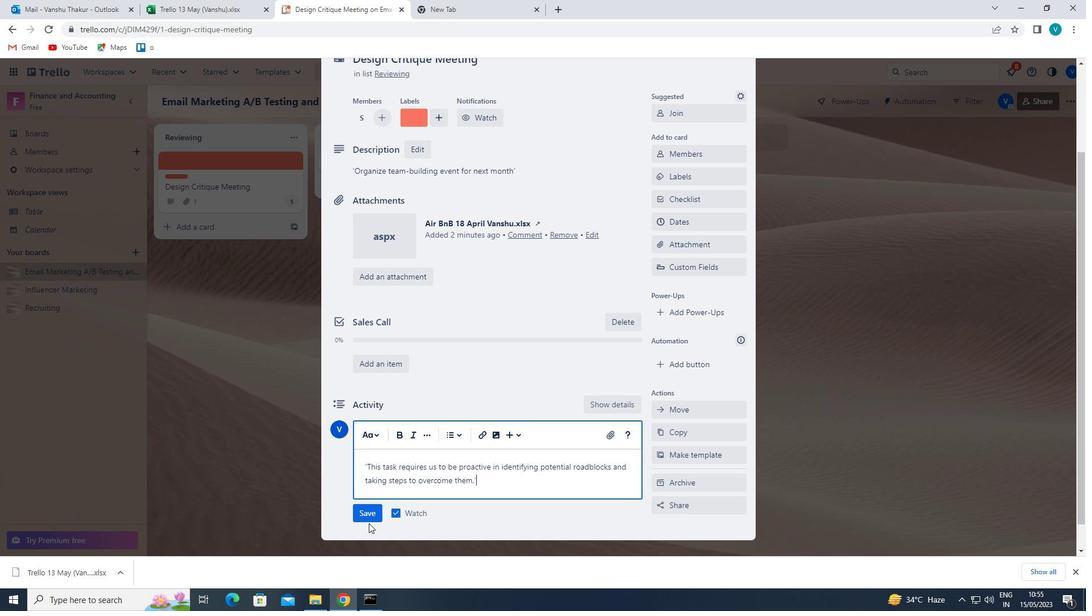 
Action: Mouse moved to (370, 520)
Screenshot: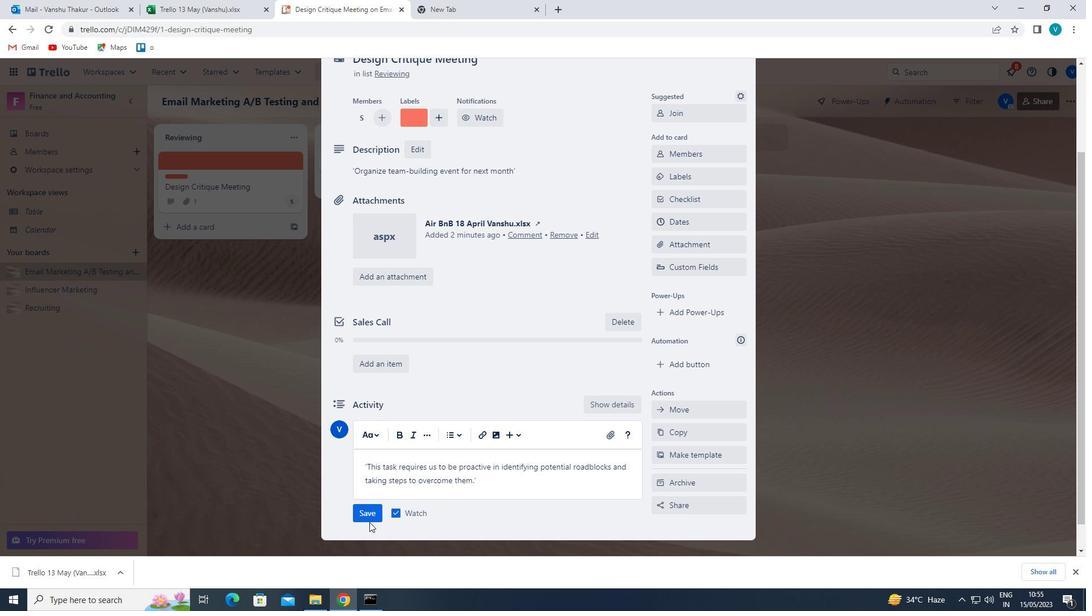 
Action: Mouse pressed left at (370, 520)
Screenshot: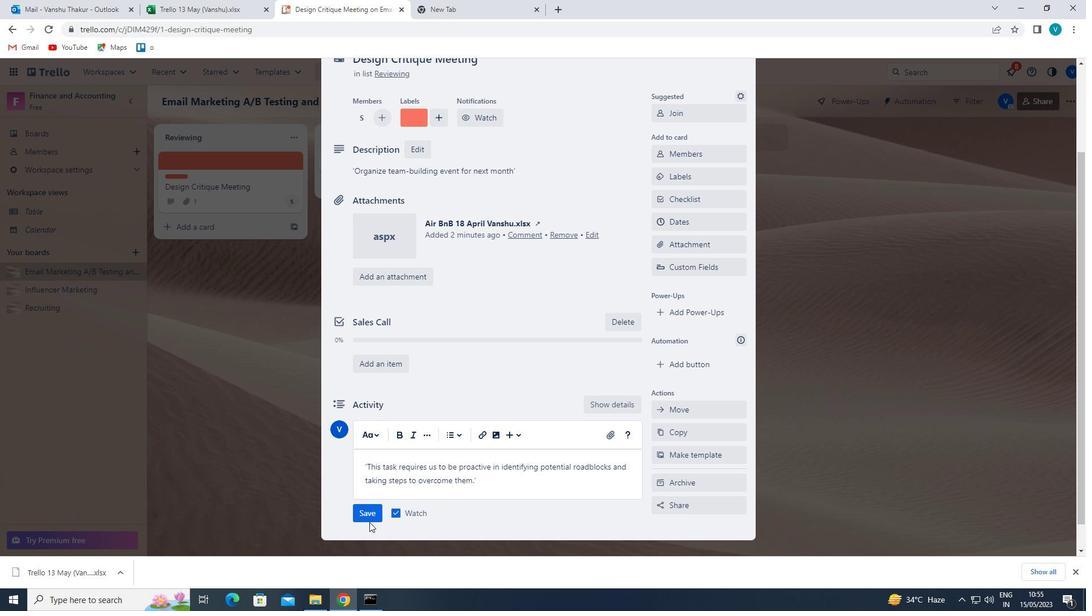 
Action: Mouse moved to (679, 222)
Screenshot: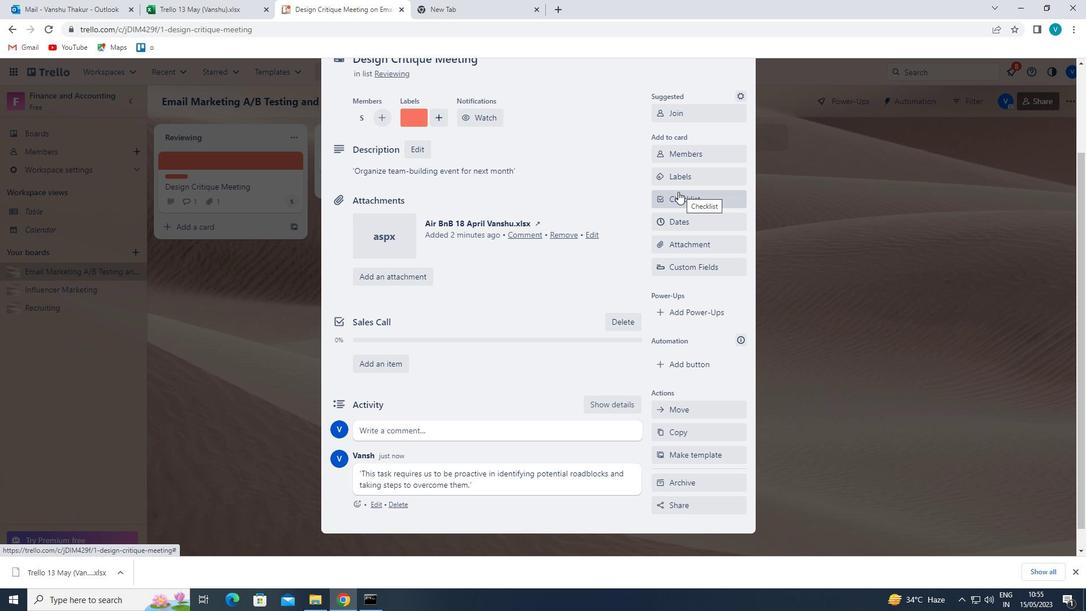 
Action: Mouse pressed left at (679, 222)
Screenshot: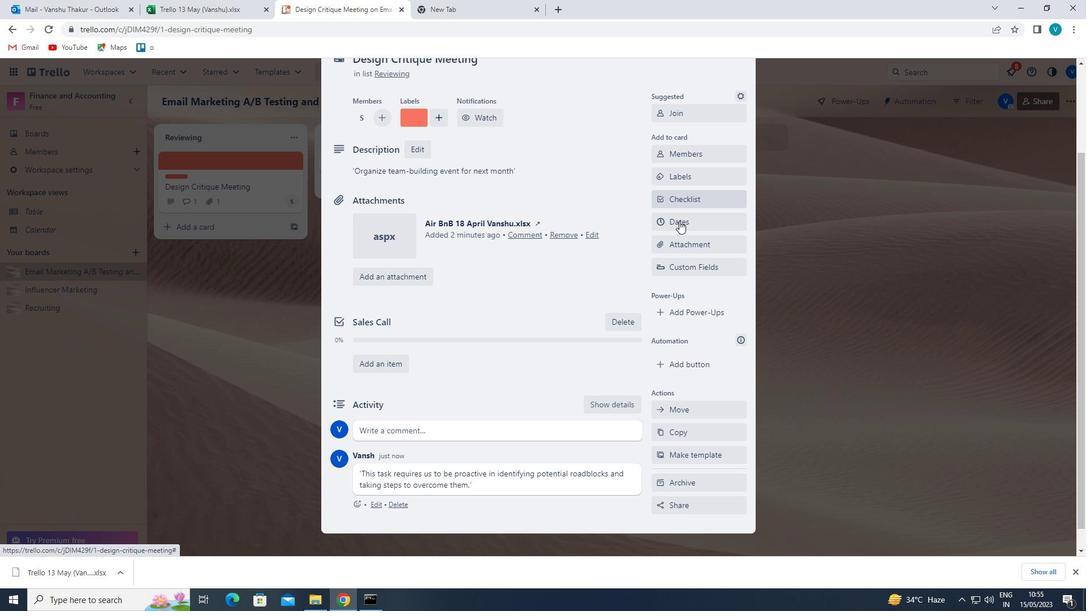 
Action: Mouse moved to (666, 305)
Screenshot: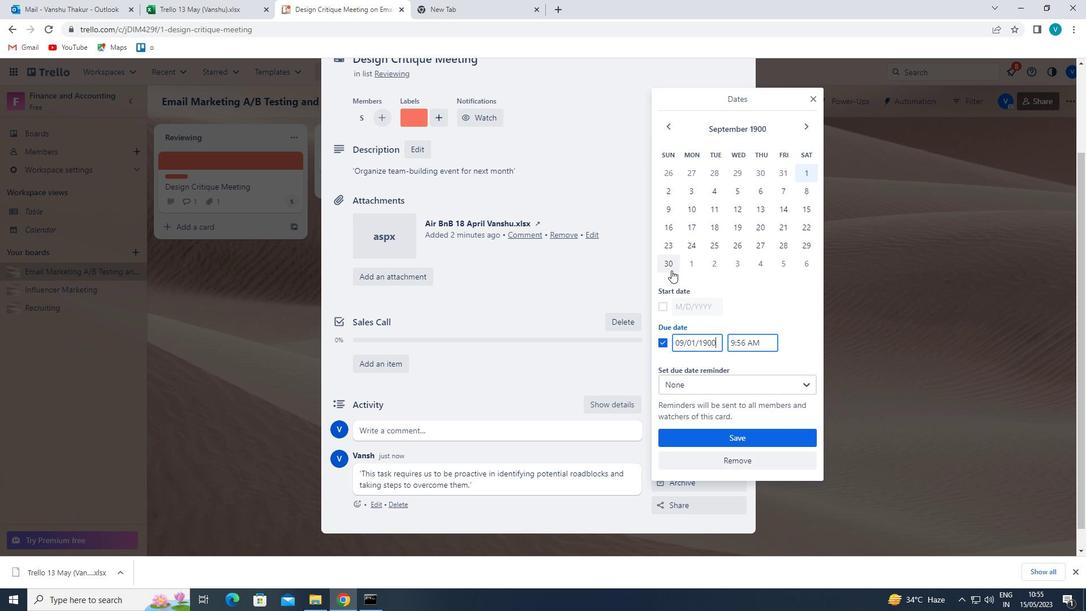 
Action: Mouse pressed left at (666, 305)
Screenshot: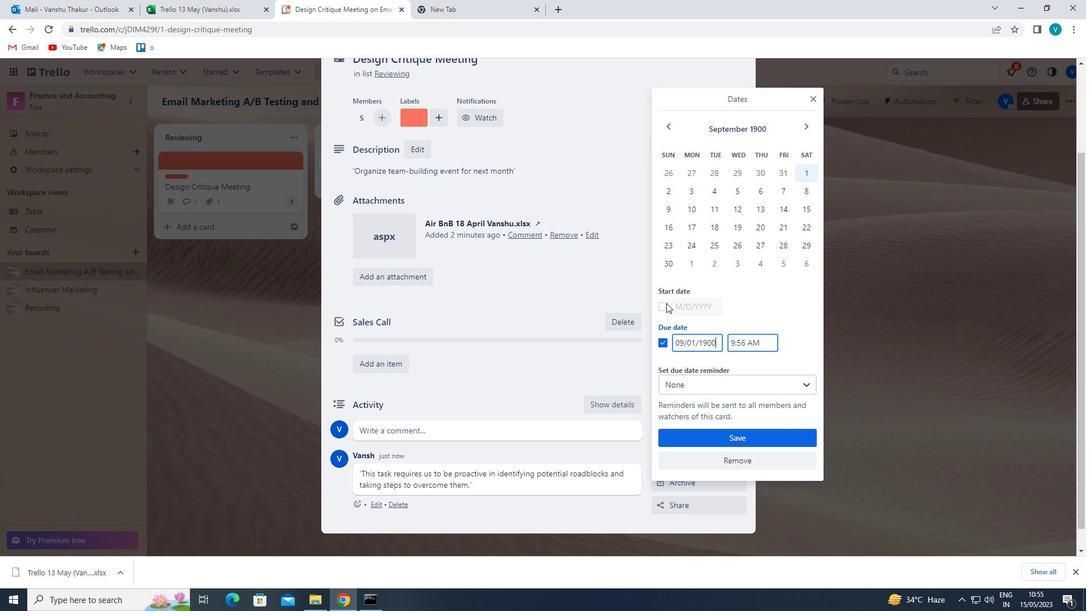 
Action: Mouse moved to (681, 302)
Screenshot: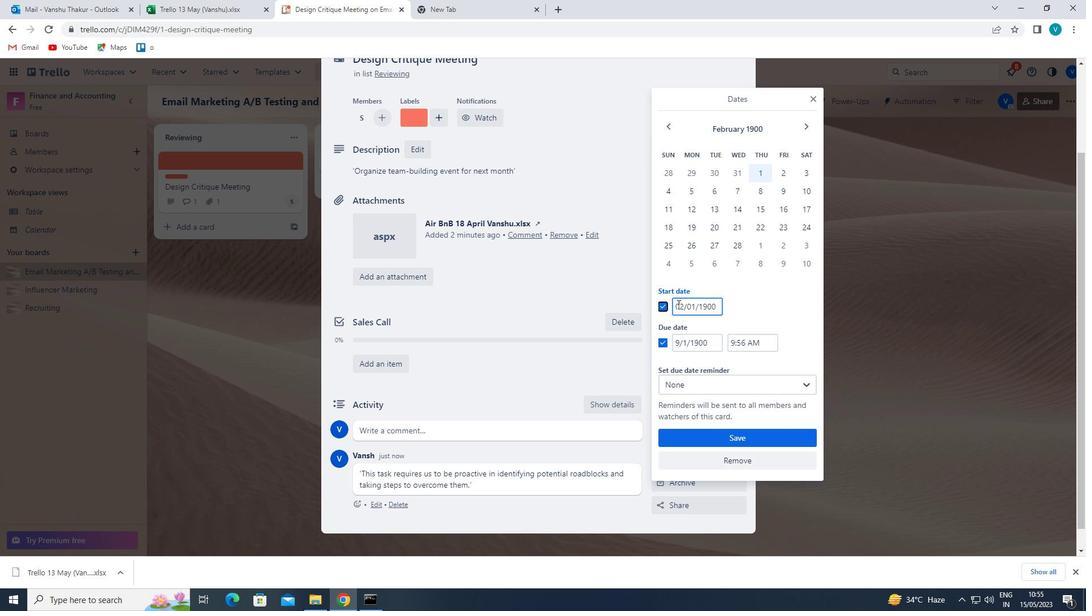 
Action: Mouse pressed left at (681, 302)
Screenshot: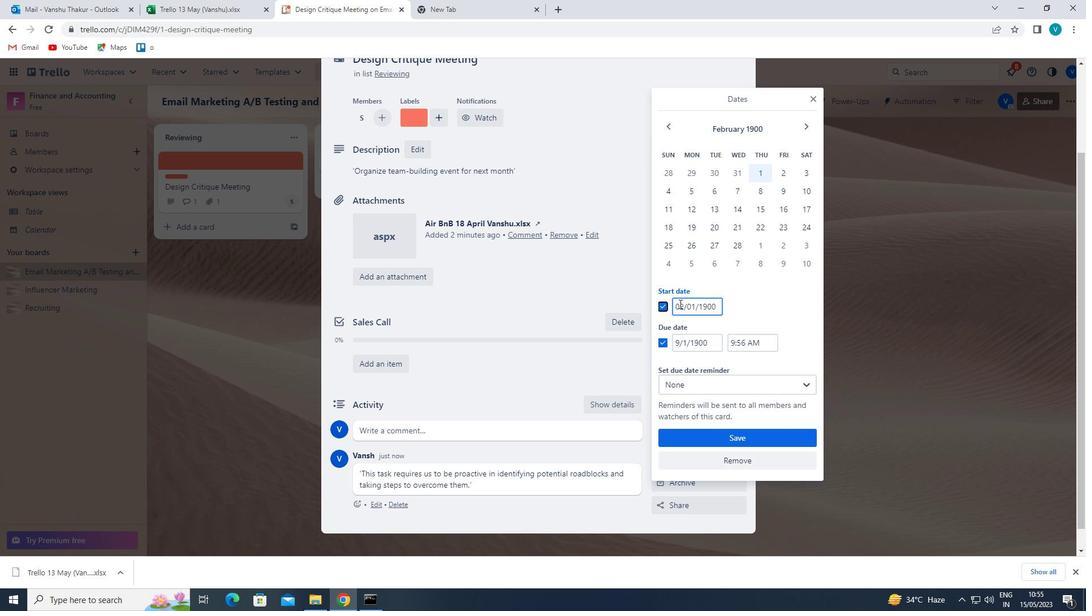 
Action: Mouse moved to (680, 303)
Screenshot: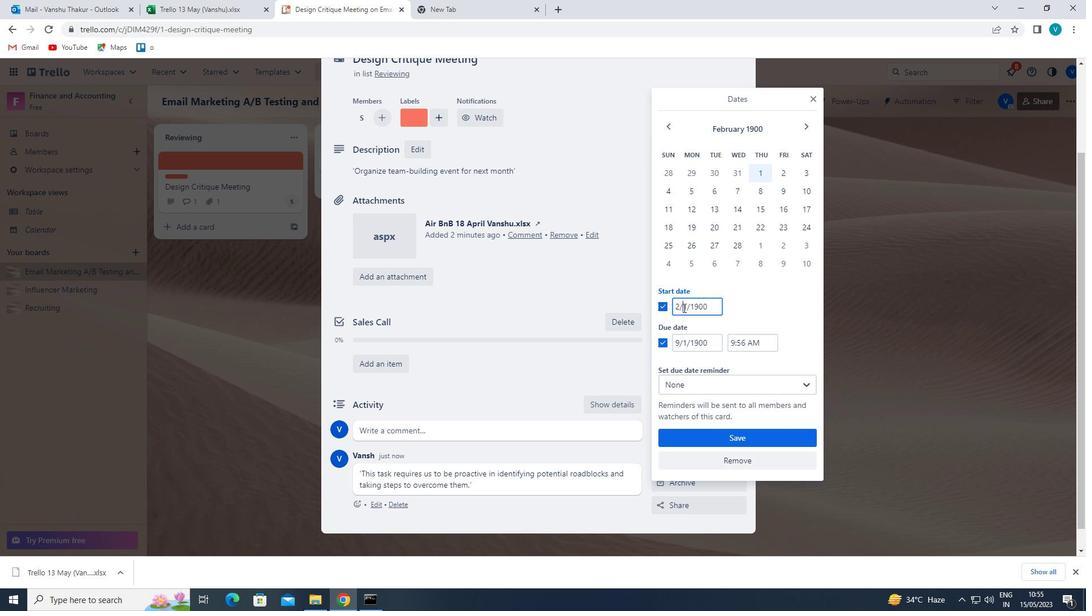 
Action: Mouse pressed left at (680, 303)
Screenshot: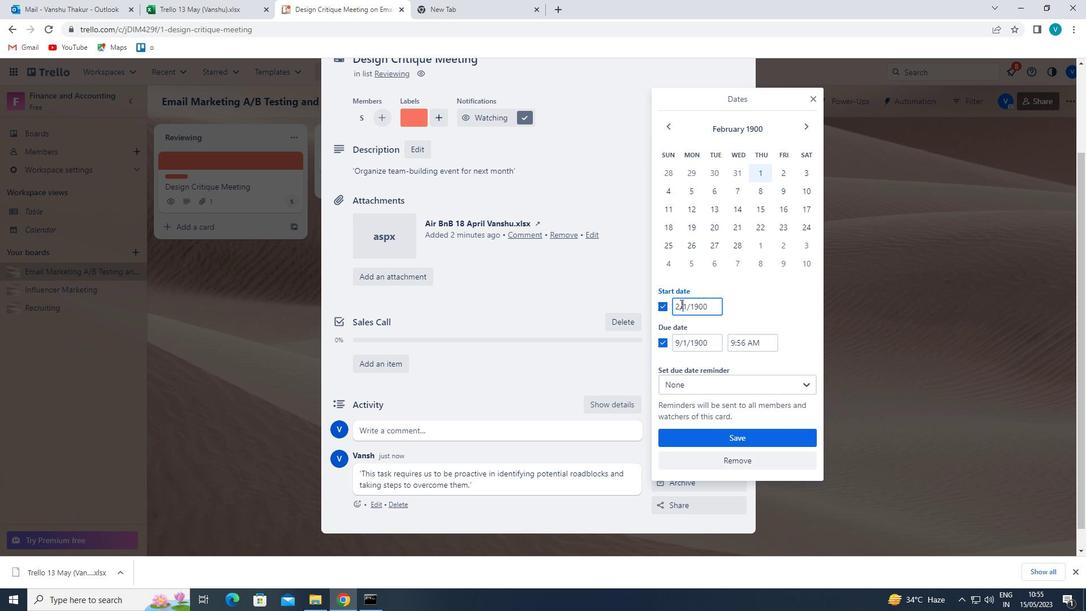 
Action: Mouse moved to (679, 308)
Screenshot: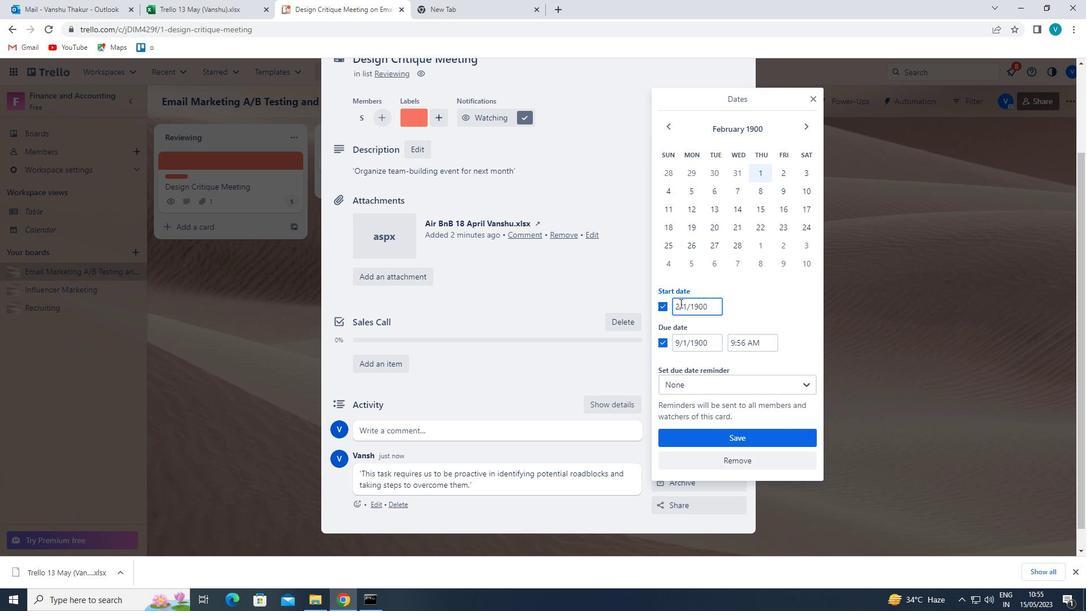 
Action: Key pressed <Key.backspace>3
Screenshot: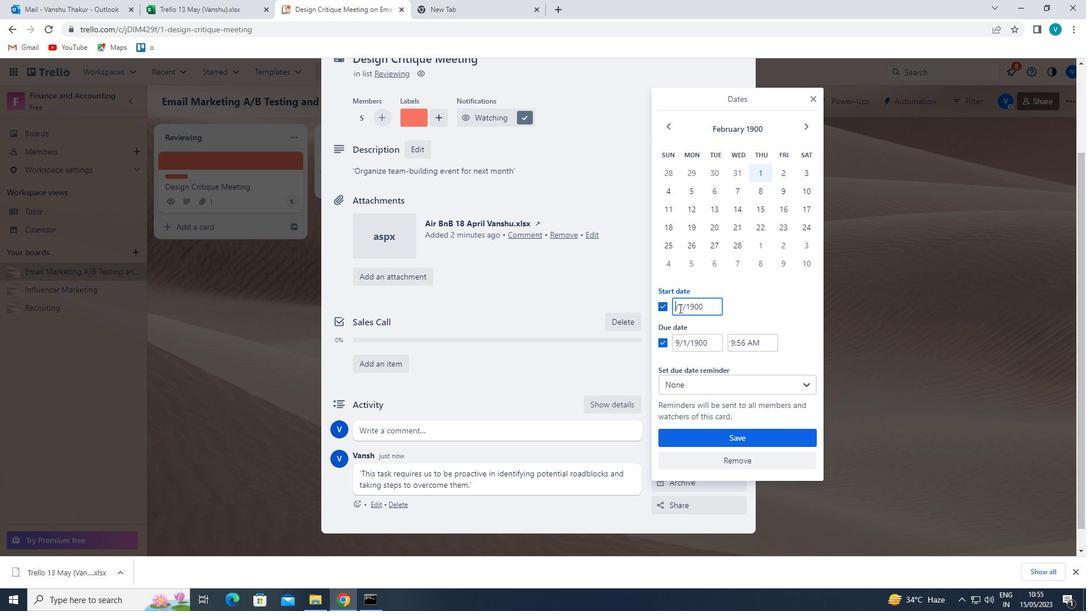 
Action: Mouse moved to (681, 339)
Screenshot: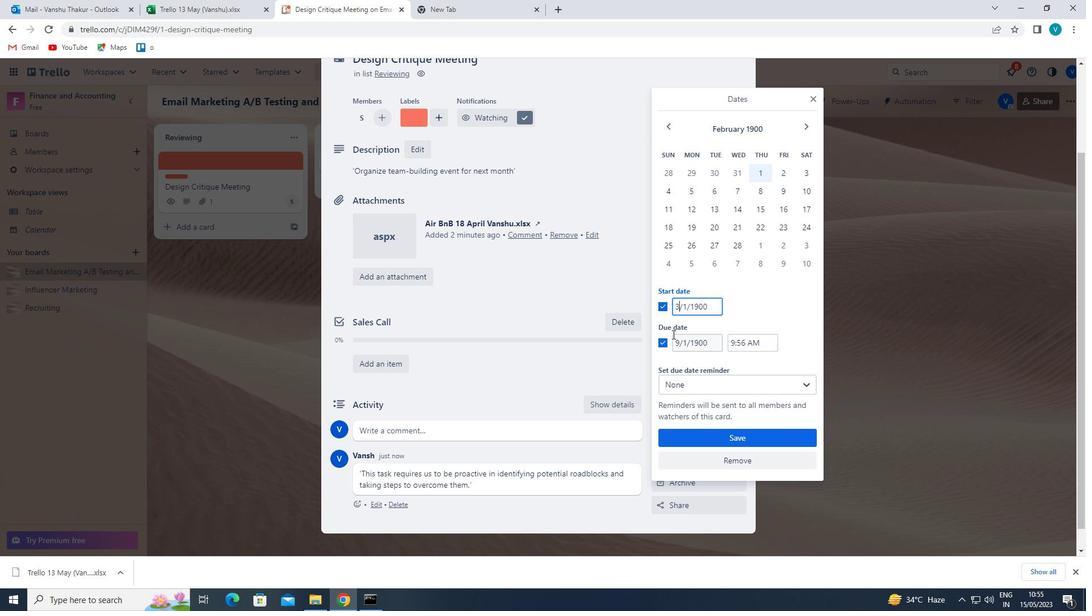 
Action: Mouse pressed left at (681, 339)
Screenshot: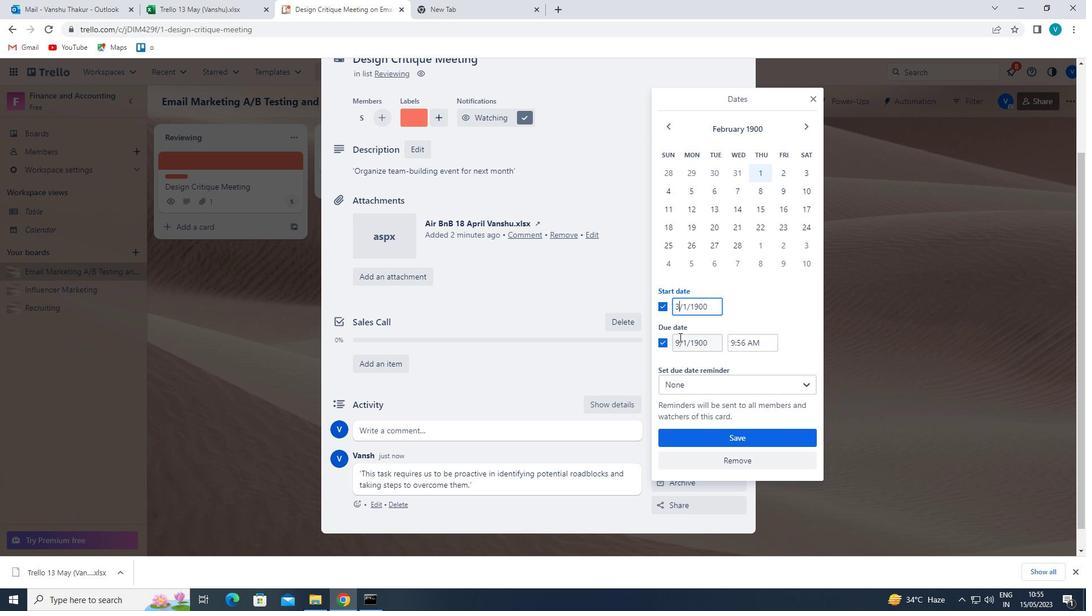 
Action: Mouse moved to (680, 343)
Screenshot: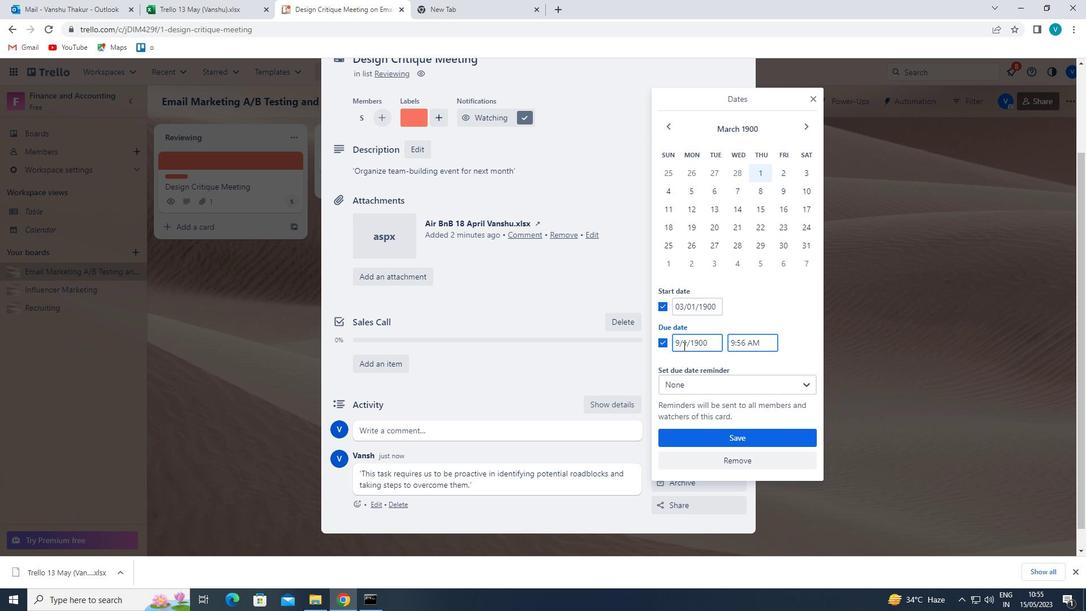 
Action: Mouse pressed left at (680, 343)
Screenshot: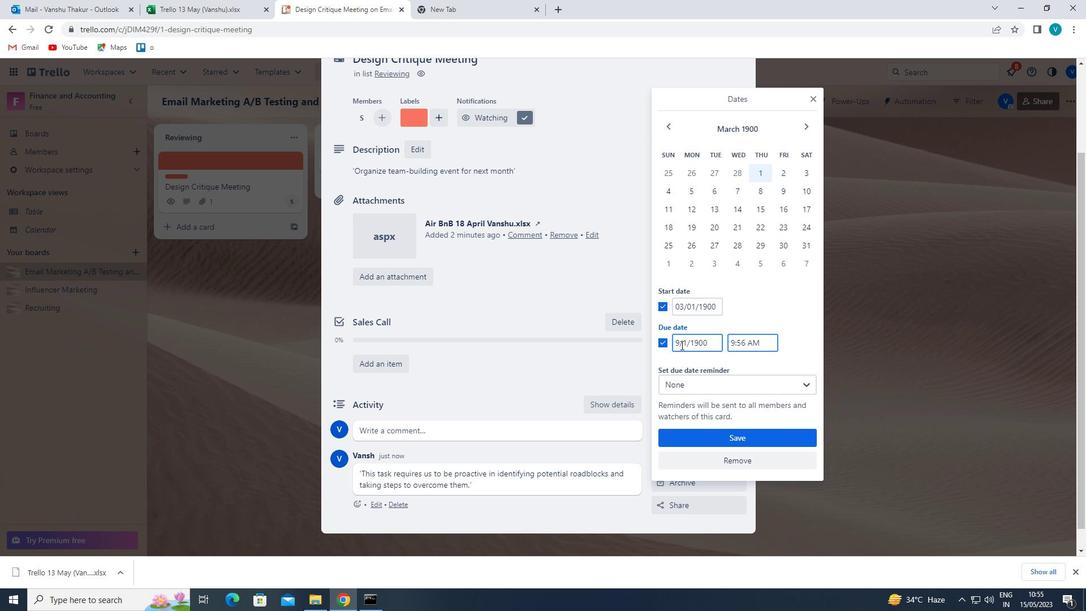 
Action: Key pressed <Key.backspace>10
Screenshot: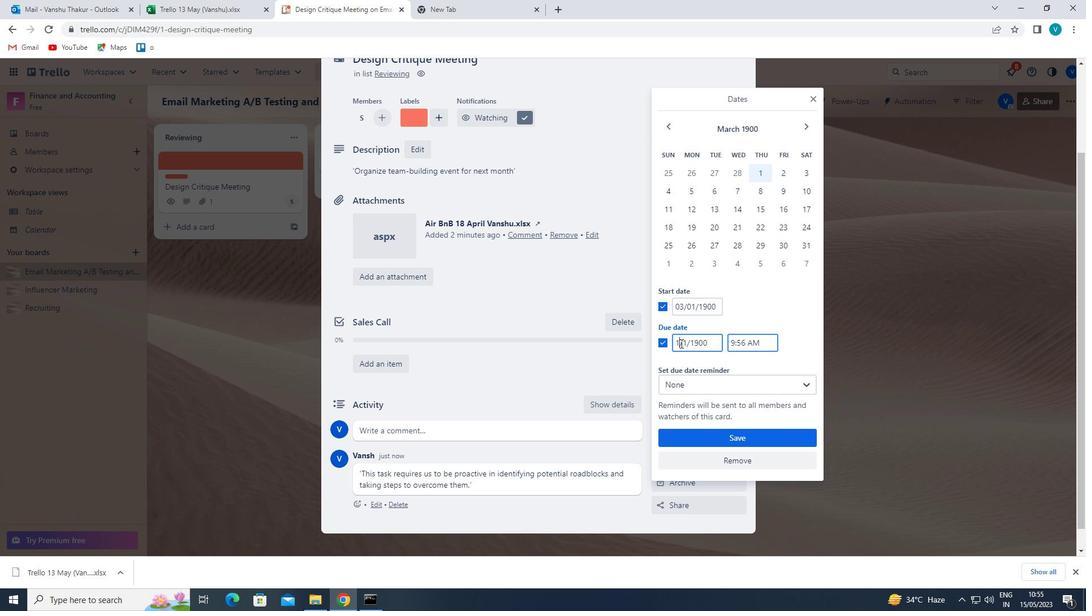 
Action: Mouse moved to (722, 435)
Screenshot: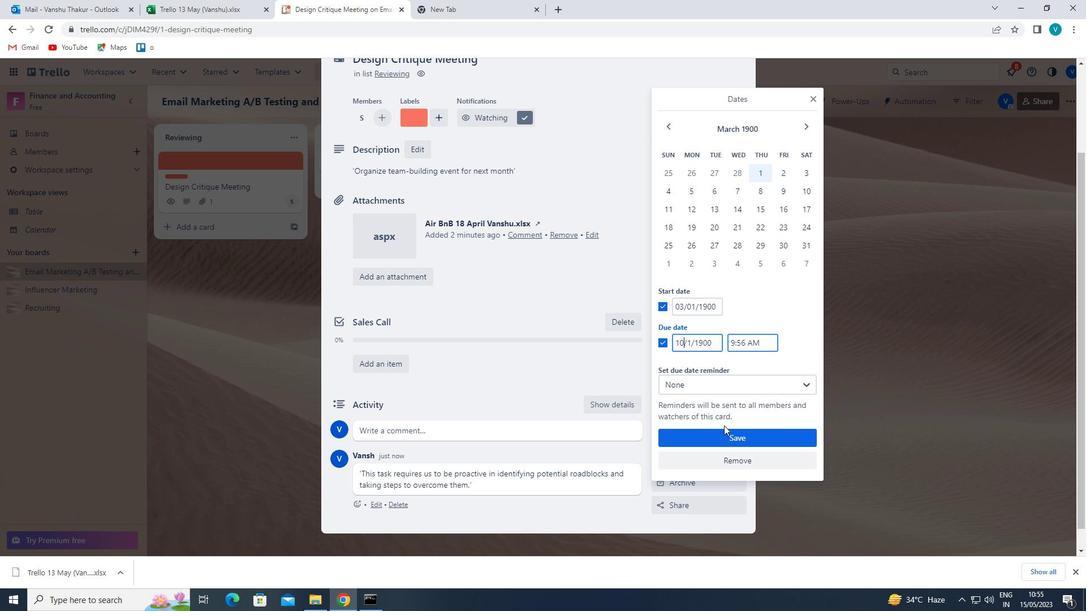 
Action: Mouse pressed left at (722, 435)
Screenshot: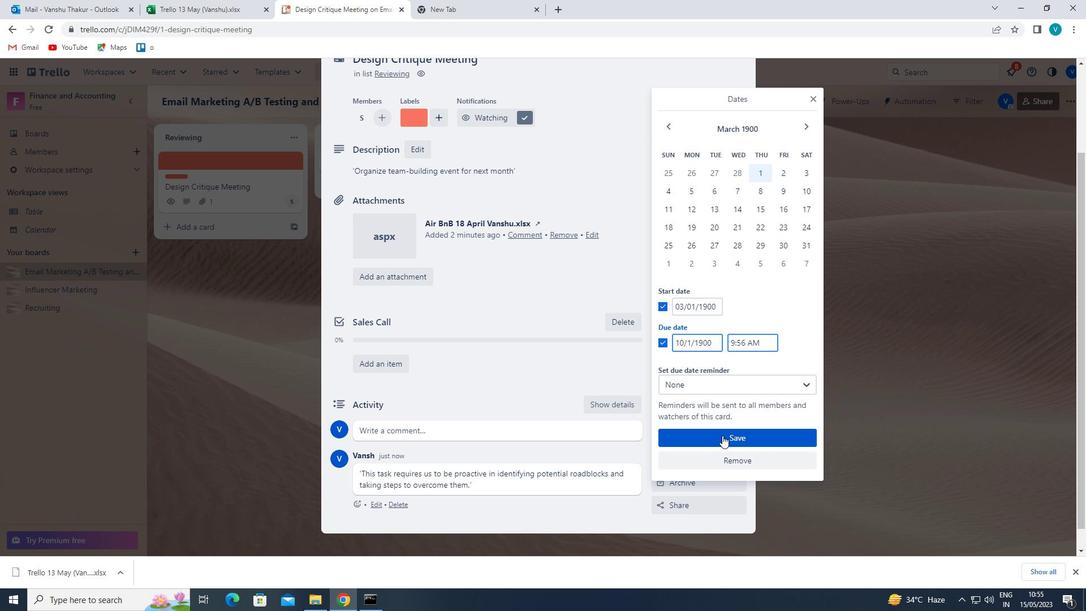 
